 Task: Open Card Quarterly Business Review in Board Employee Performance Management to Workspace Business Operations and add a team member Softage.3@softage.net, a label Red, a checklist Leadership Development, an attachment from your onedrive, a color Red and finally, add a card description 'Conduct team training session on effective communication' and a comment 'This task presents an opportunity to innovate and come up with new solutions to old problems.'. Add a start date 'Jan 07, 1900' with a due date 'Jan 14, 1900'
Action: Mouse moved to (82, 355)
Screenshot: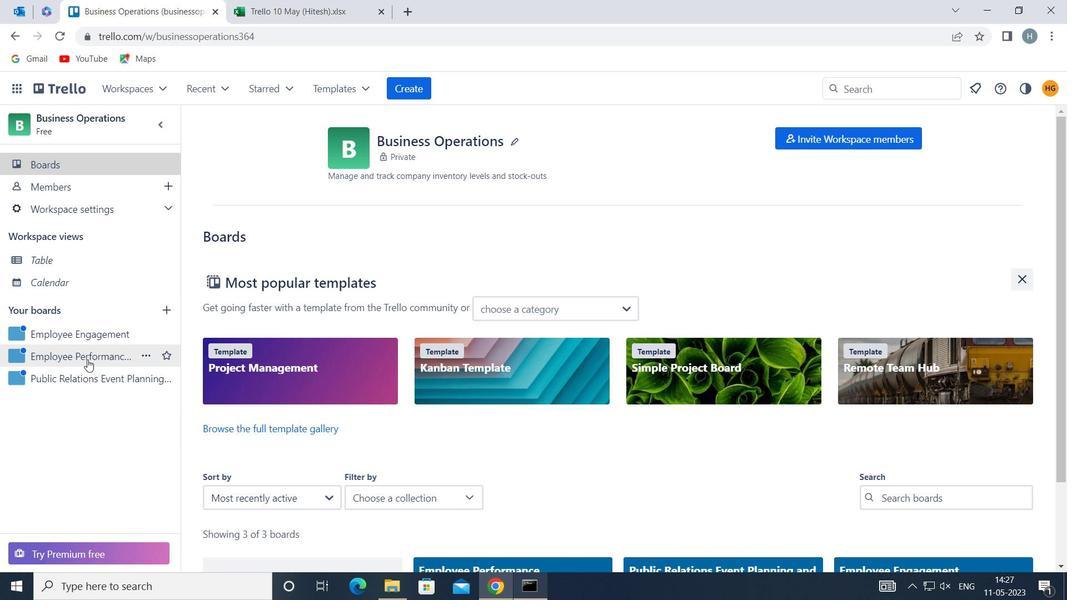 
Action: Mouse pressed left at (82, 355)
Screenshot: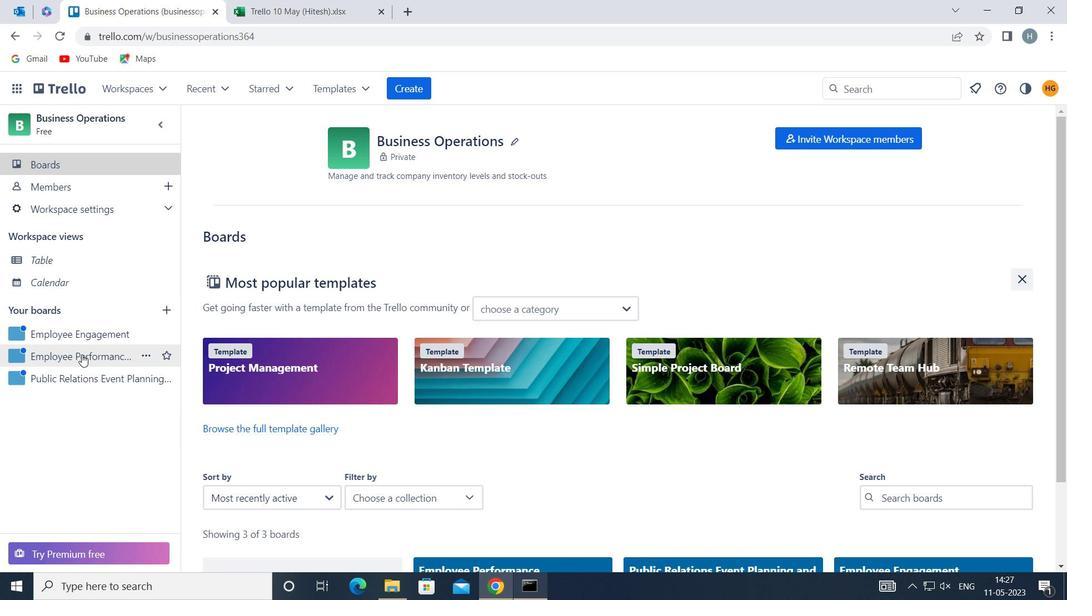 
Action: Mouse moved to (637, 200)
Screenshot: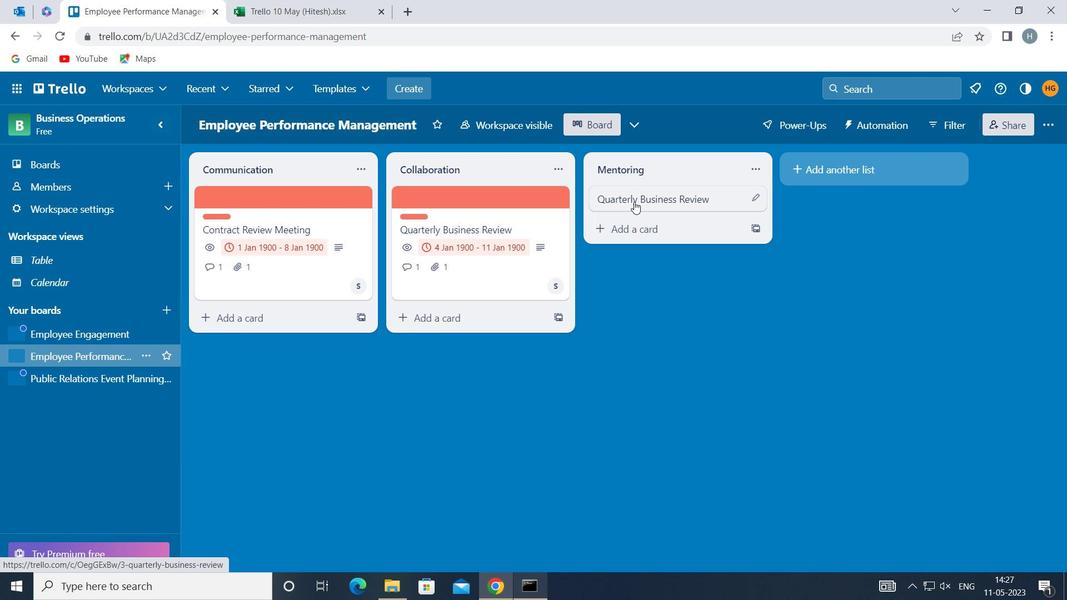 
Action: Mouse pressed left at (637, 200)
Screenshot: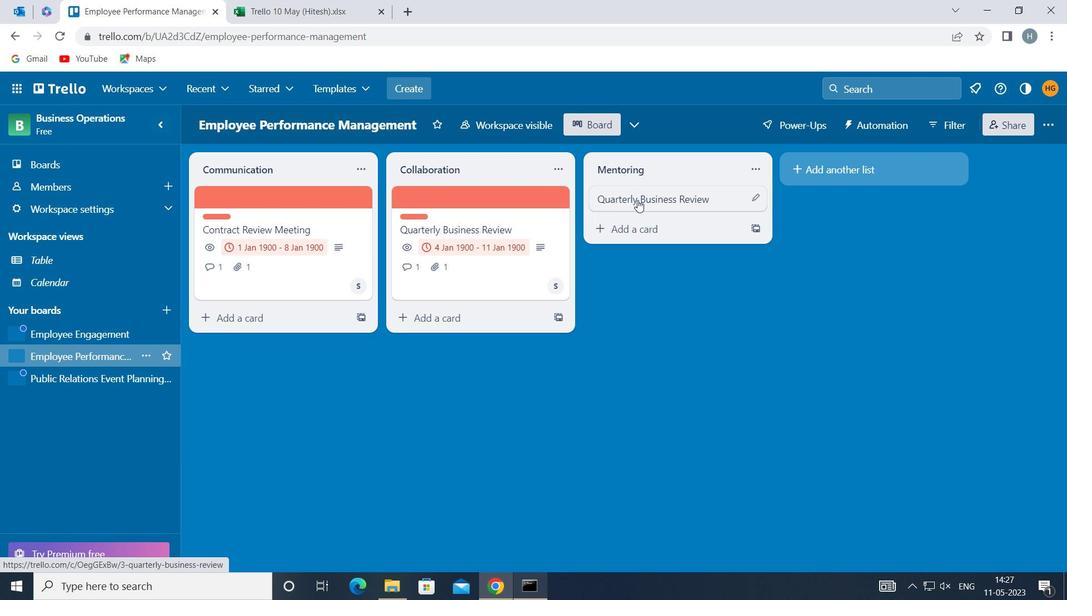 
Action: Mouse moved to (696, 253)
Screenshot: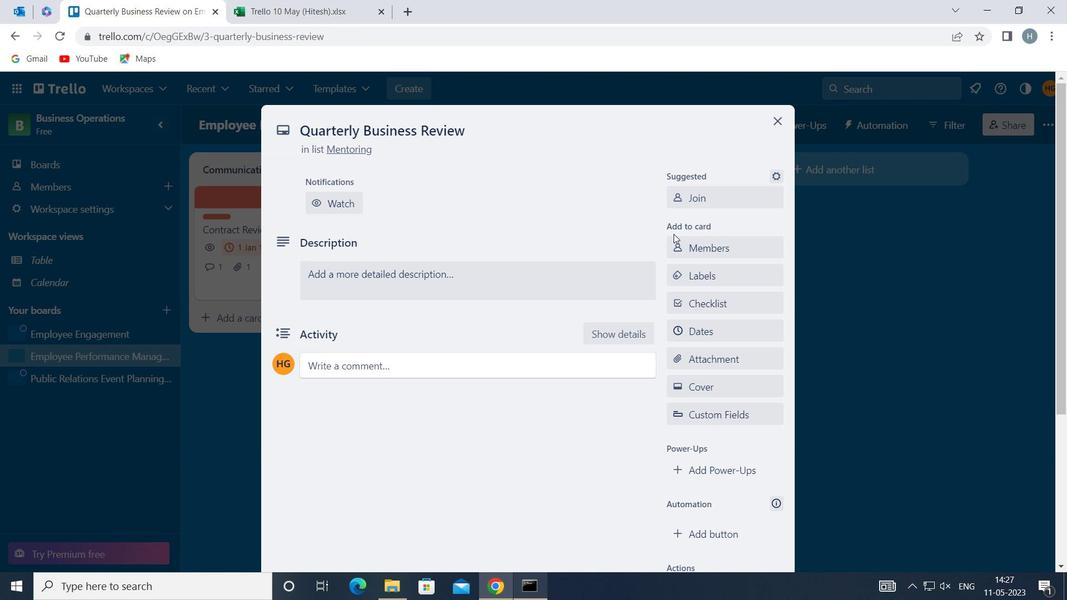 
Action: Mouse pressed left at (696, 253)
Screenshot: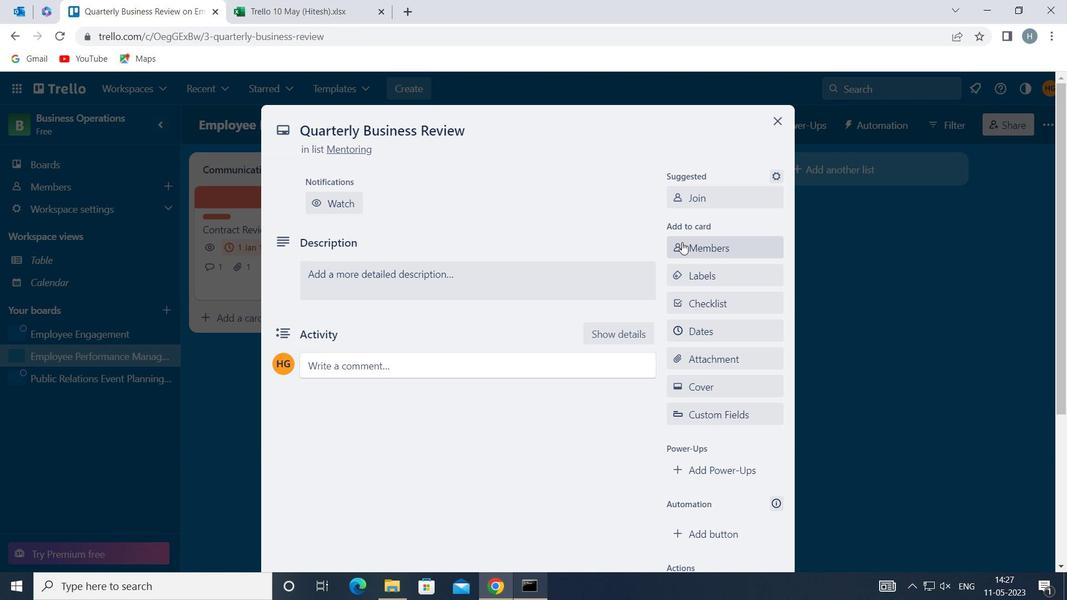 
Action: Key pressed softage
Screenshot: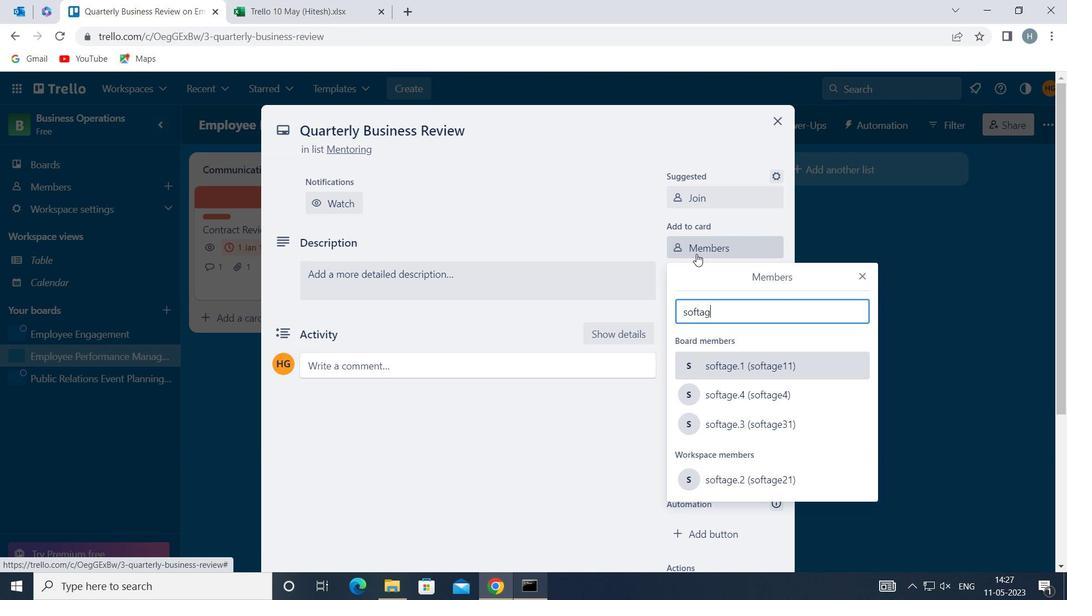 
Action: Mouse moved to (748, 422)
Screenshot: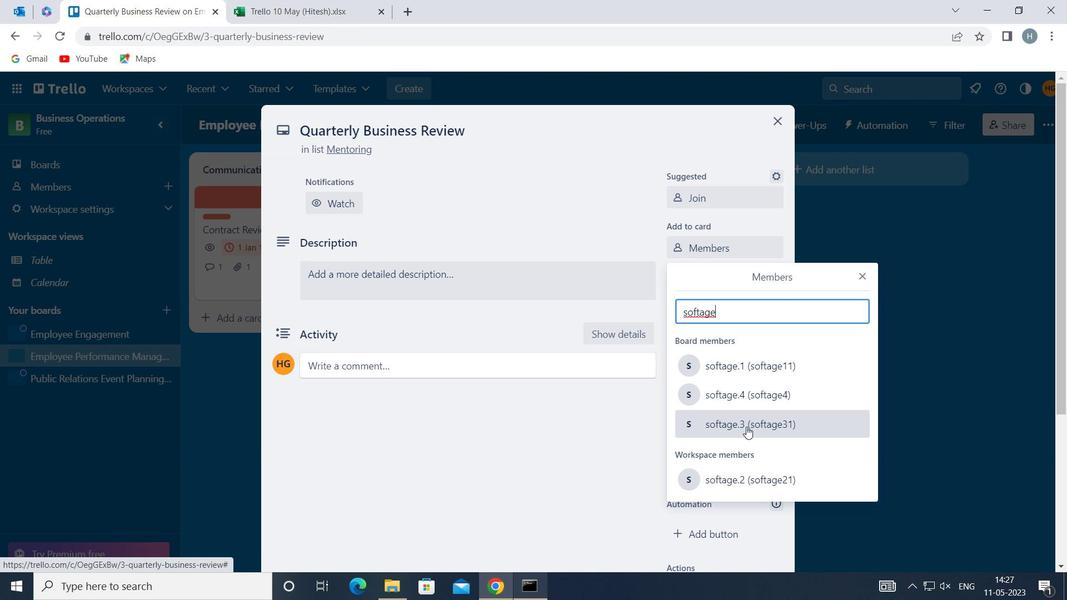 
Action: Mouse pressed left at (748, 422)
Screenshot: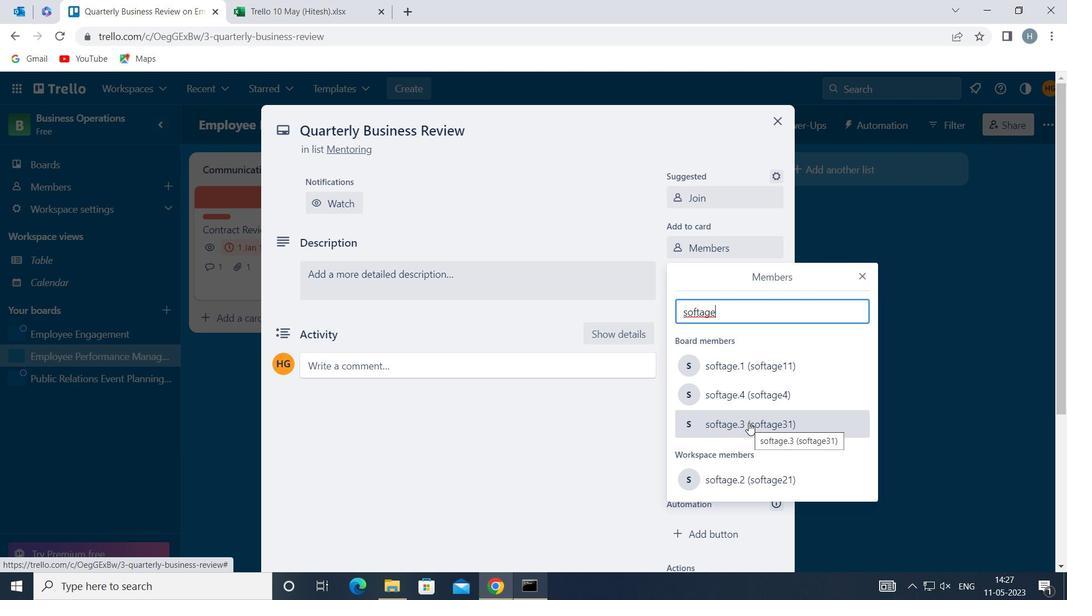 
Action: Mouse moved to (862, 277)
Screenshot: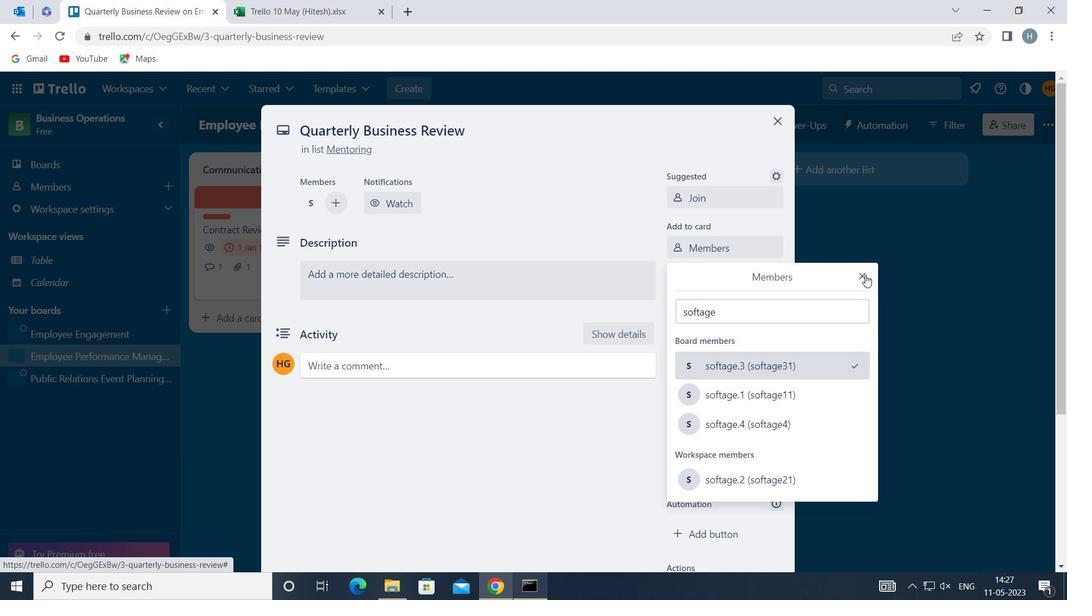 
Action: Mouse pressed left at (862, 277)
Screenshot: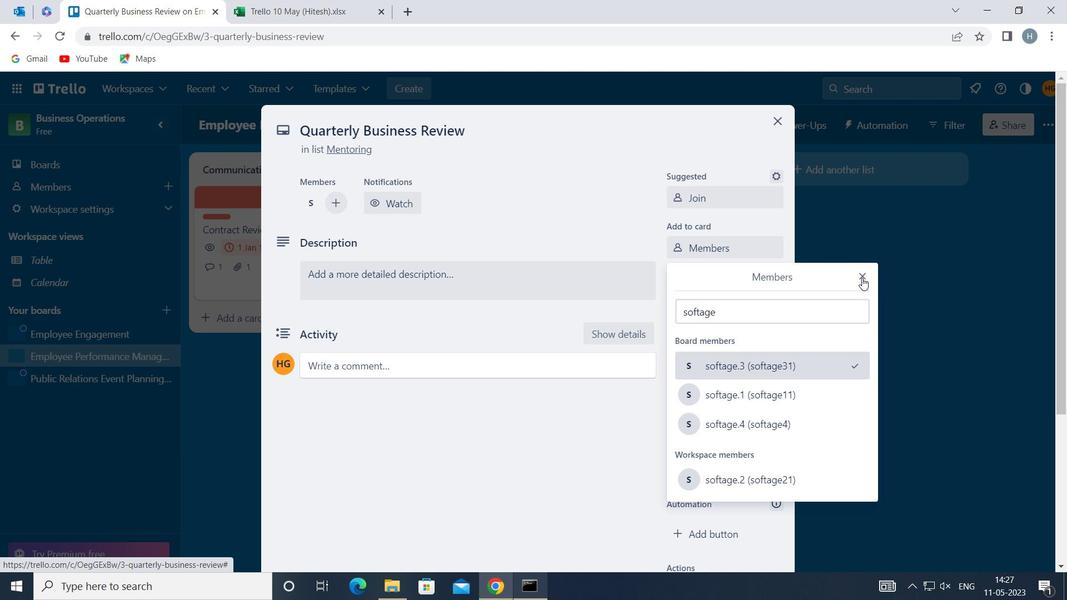 
Action: Mouse moved to (753, 278)
Screenshot: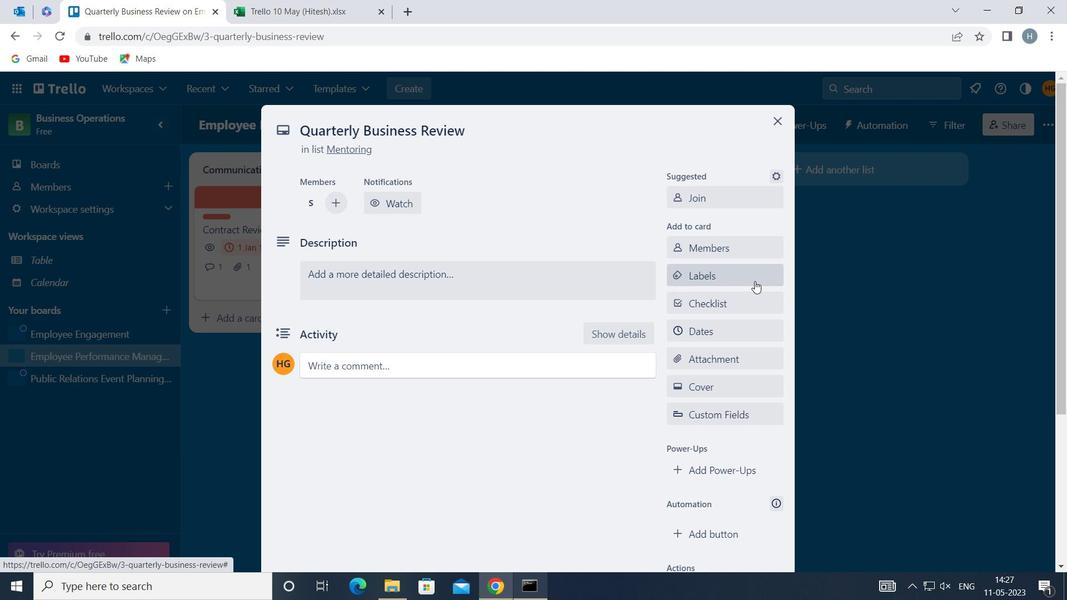 
Action: Mouse pressed left at (753, 278)
Screenshot: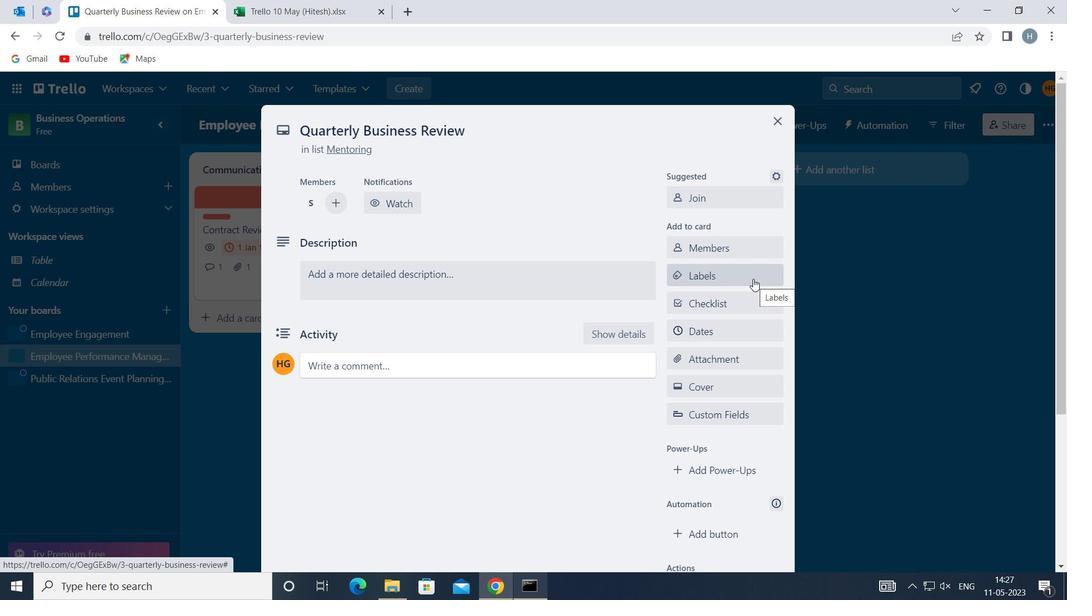 
Action: Mouse pressed left at (753, 278)
Screenshot: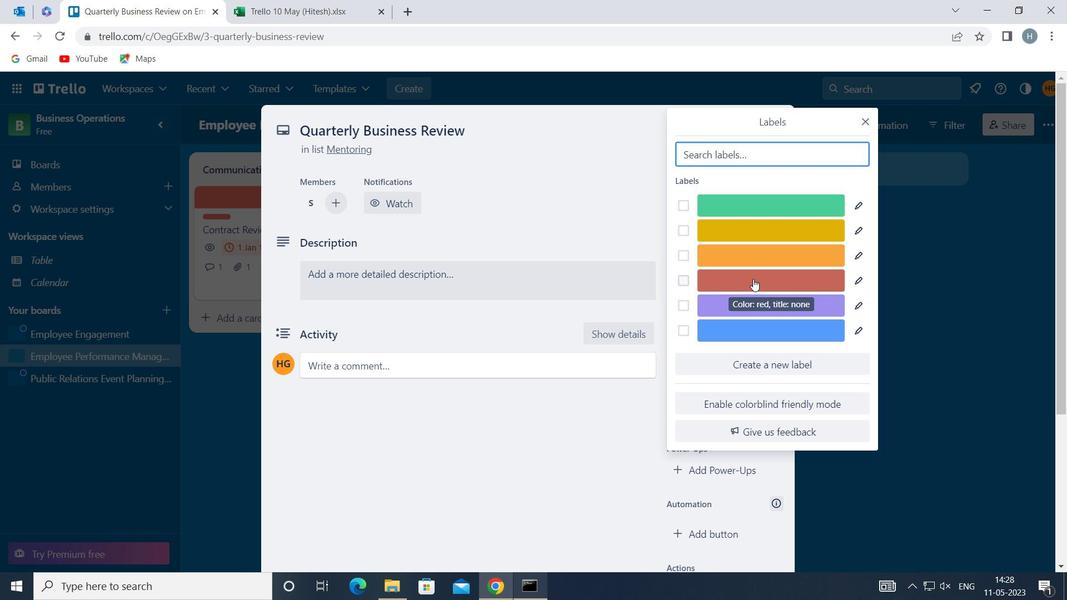 
Action: Mouse moved to (864, 118)
Screenshot: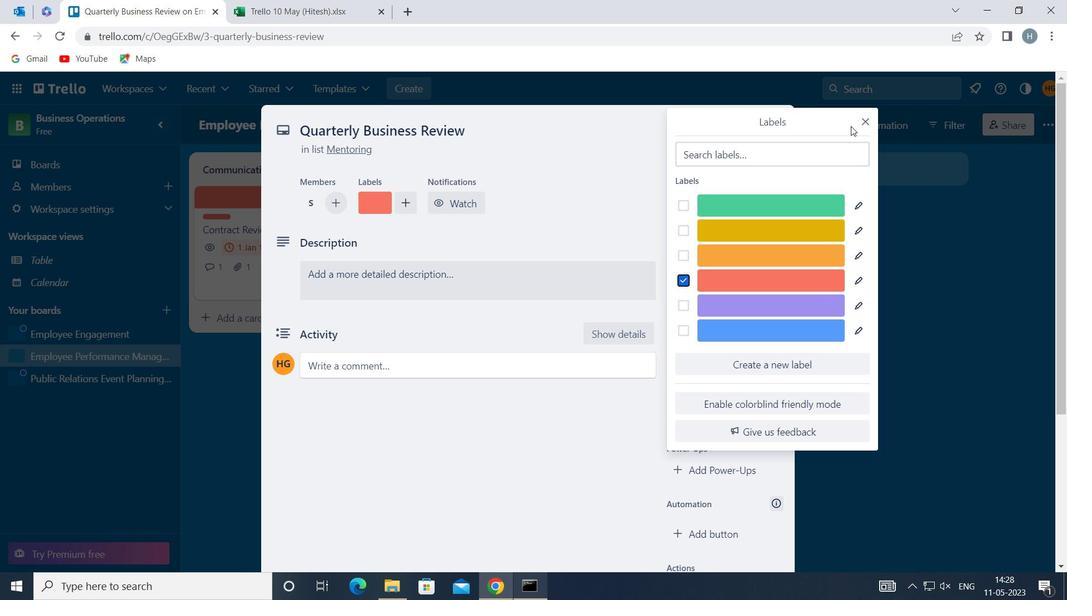 
Action: Mouse pressed left at (864, 118)
Screenshot: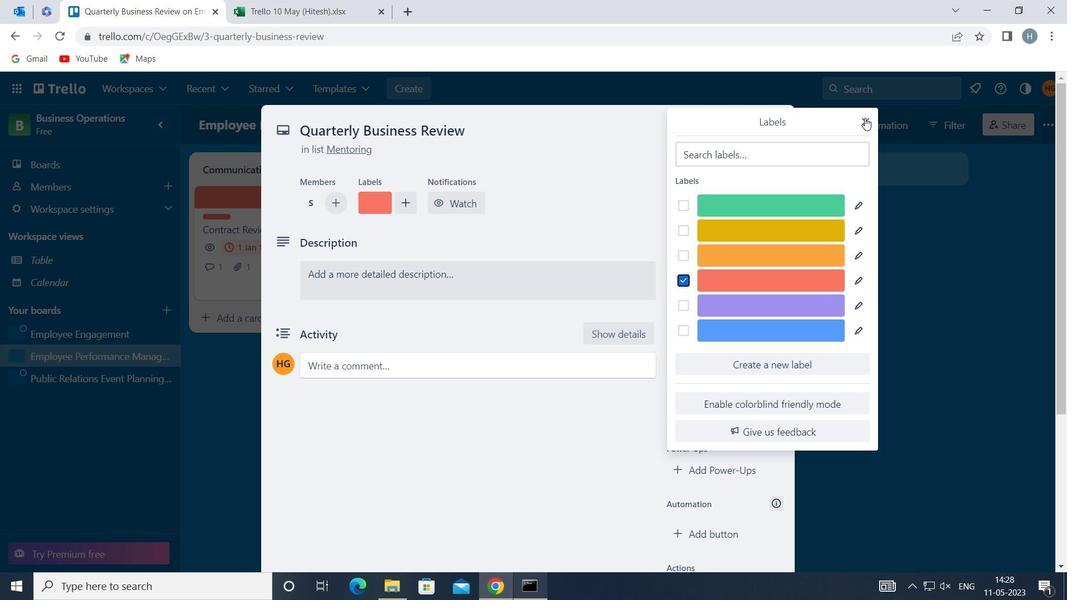 
Action: Mouse moved to (735, 306)
Screenshot: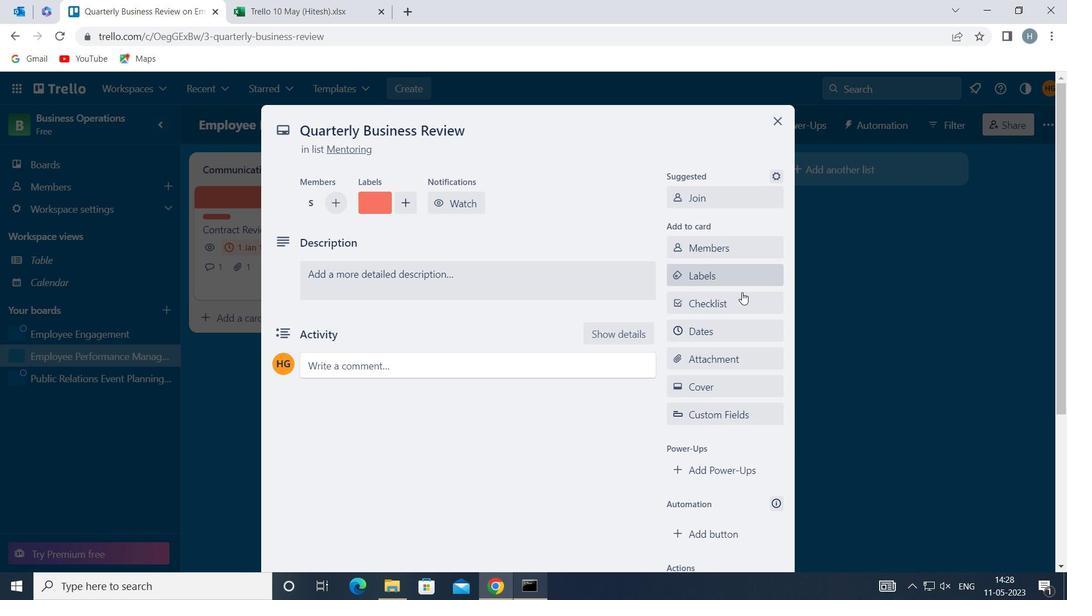 
Action: Mouse pressed left at (735, 306)
Screenshot: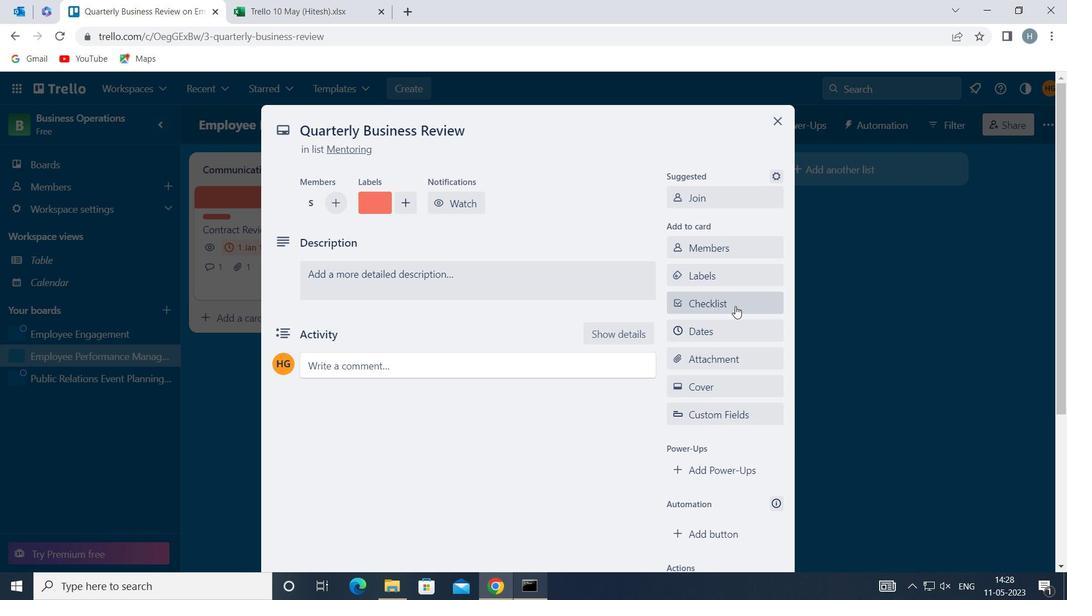 
Action: Key pressed <Key.shift>L
Screenshot: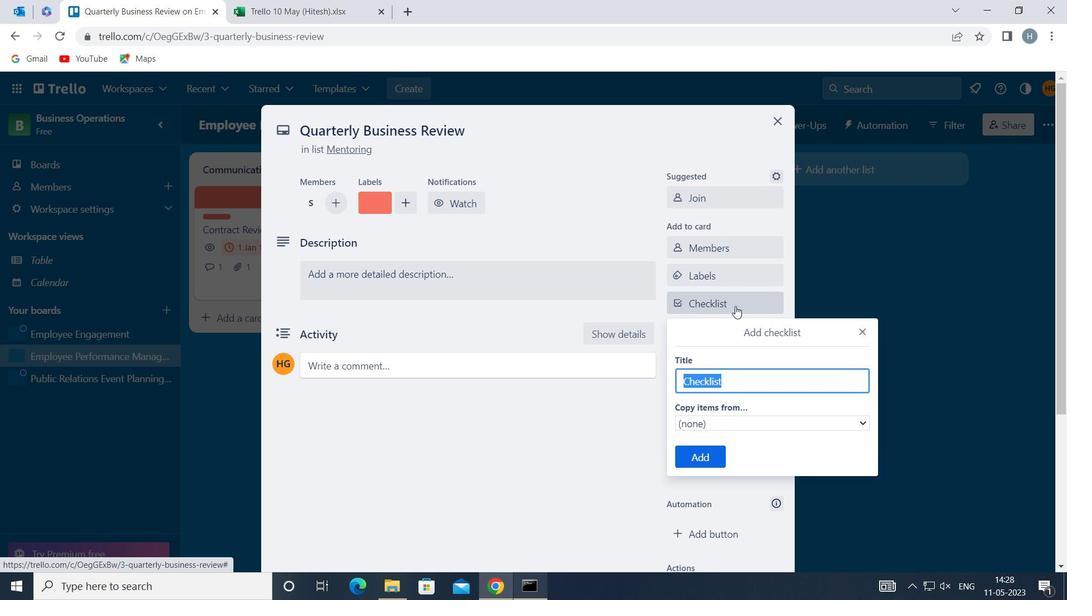 
Action: Mouse moved to (792, 412)
Screenshot: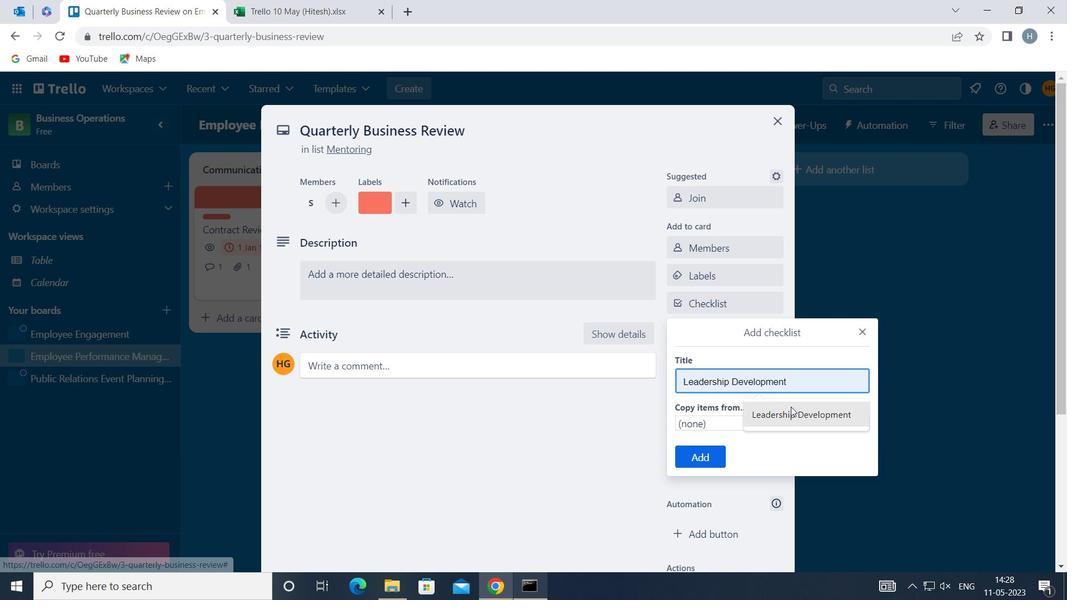 
Action: Mouse pressed left at (792, 412)
Screenshot: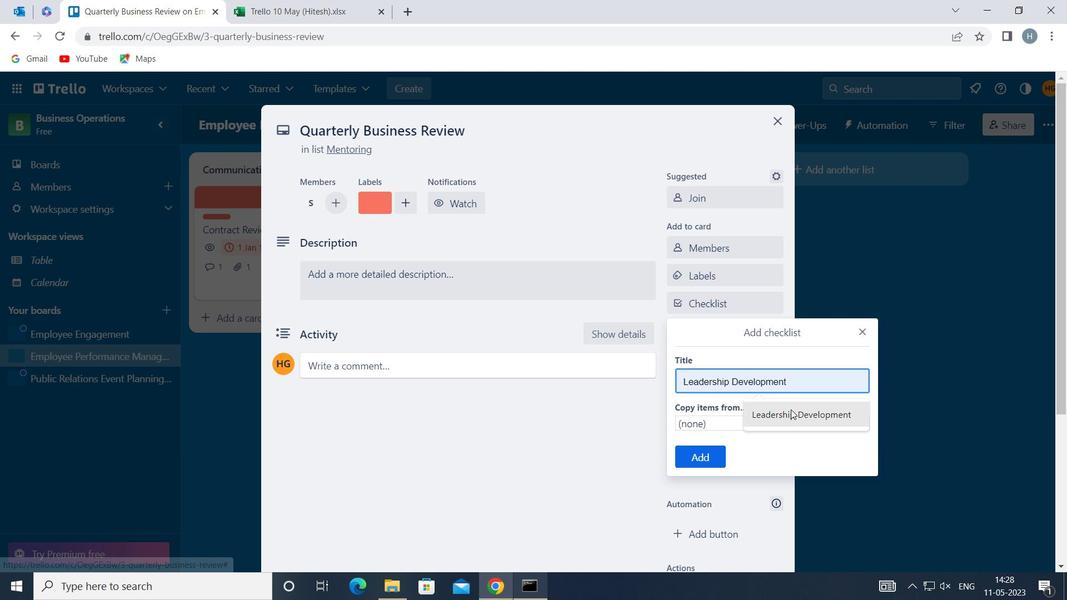 
Action: Mouse moved to (706, 452)
Screenshot: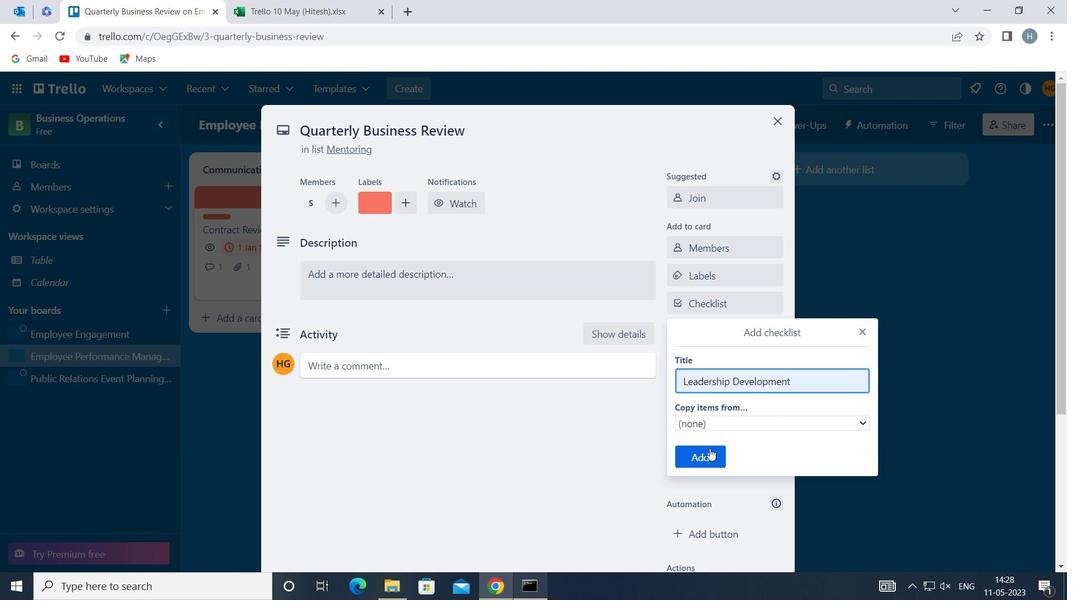 
Action: Mouse pressed left at (706, 452)
Screenshot: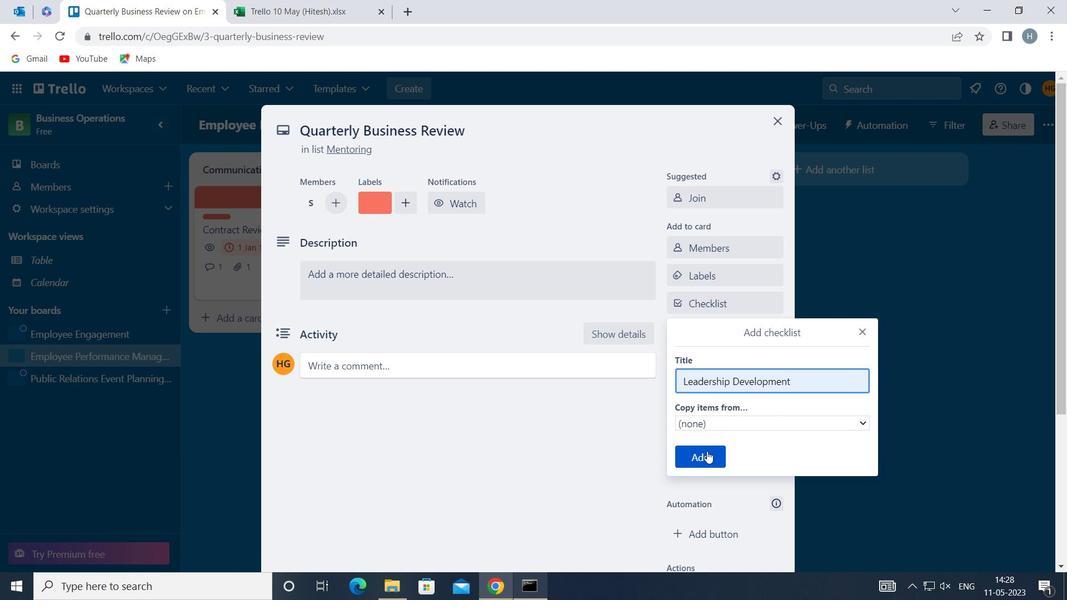 
Action: Mouse moved to (730, 354)
Screenshot: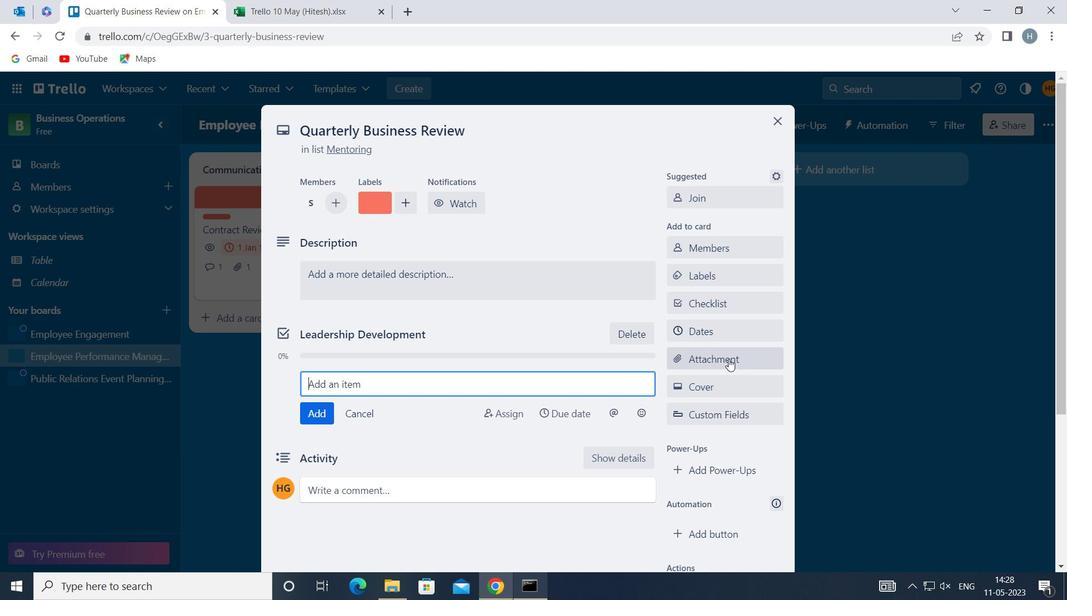 
Action: Mouse pressed left at (730, 354)
Screenshot: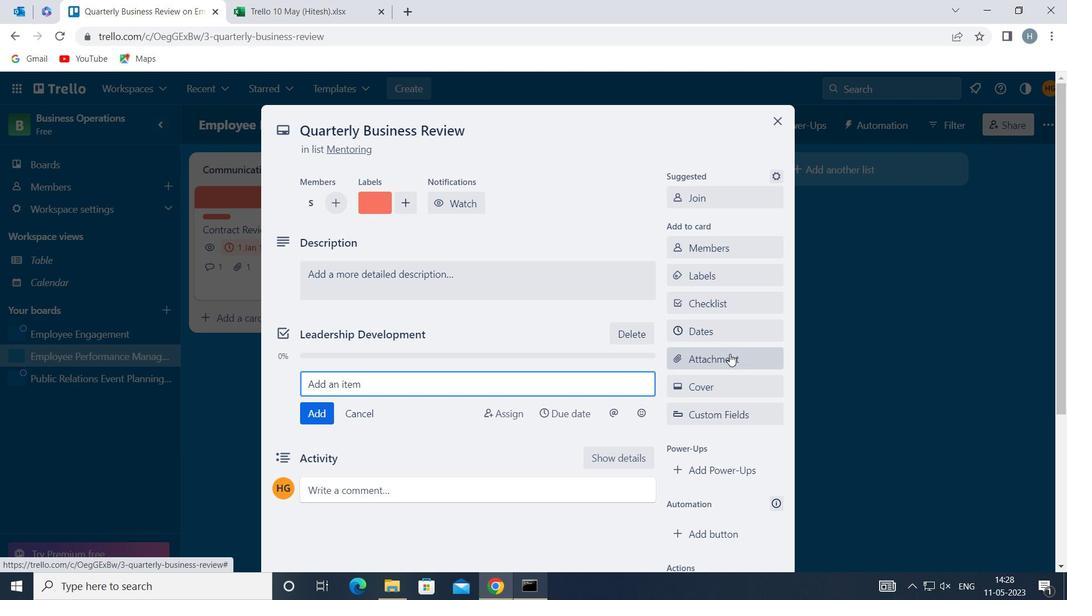
Action: Mouse moved to (734, 254)
Screenshot: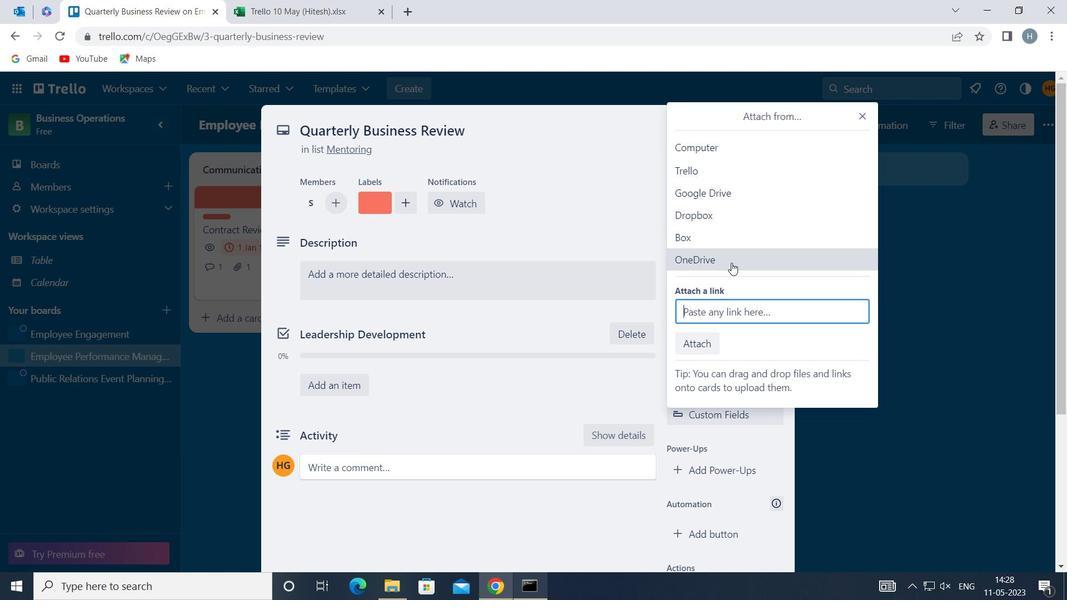 
Action: Mouse pressed left at (734, 254)
Screenshot: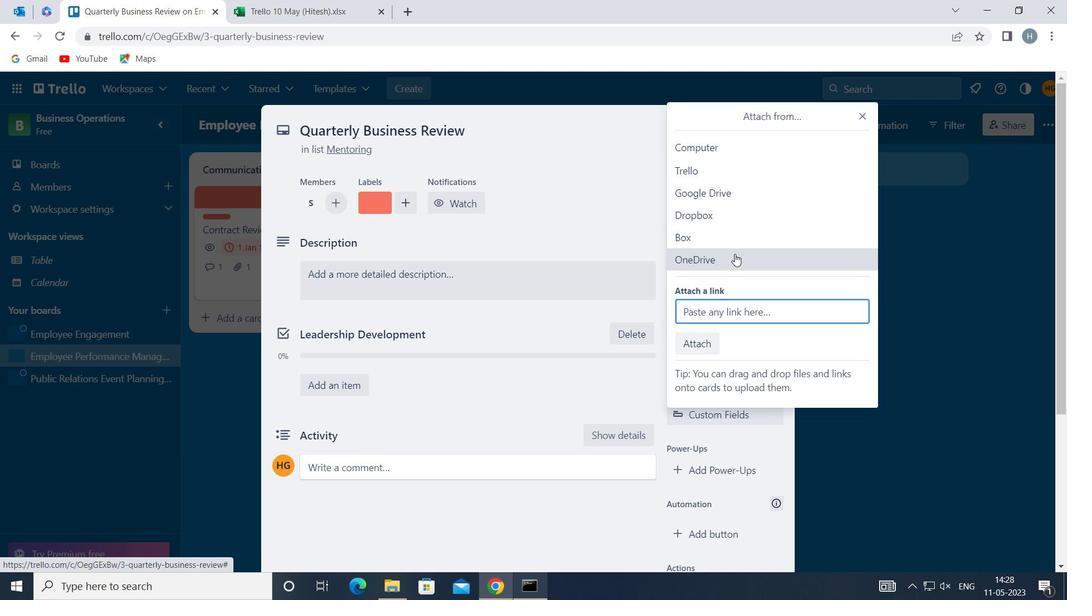 
Action: Mouse moved to (667, 195)
Screenshot: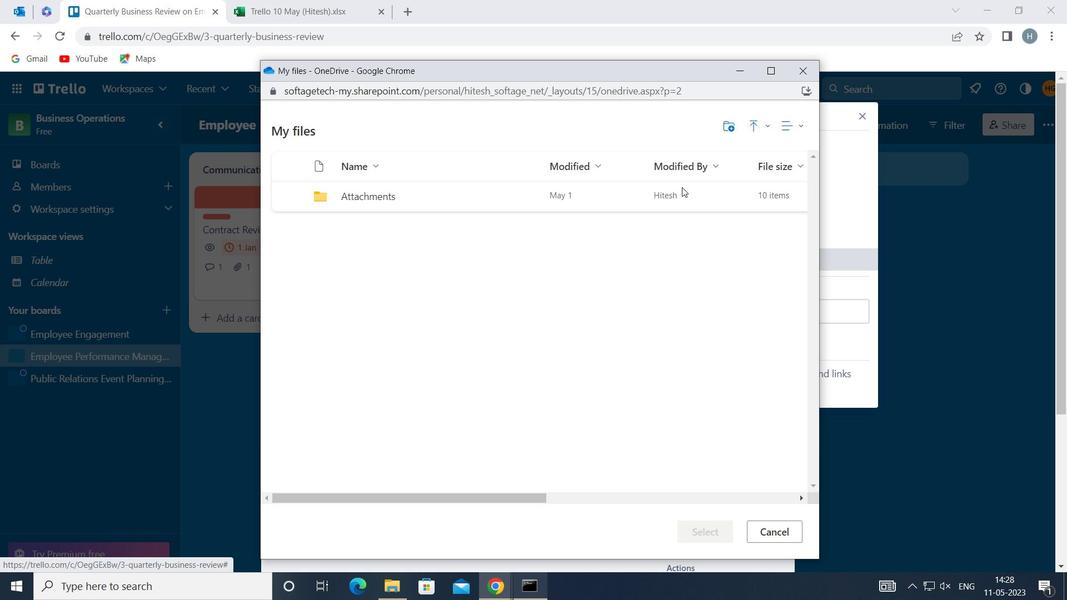 
Action: Mouse pressed left at (667, 195)
Screenshot: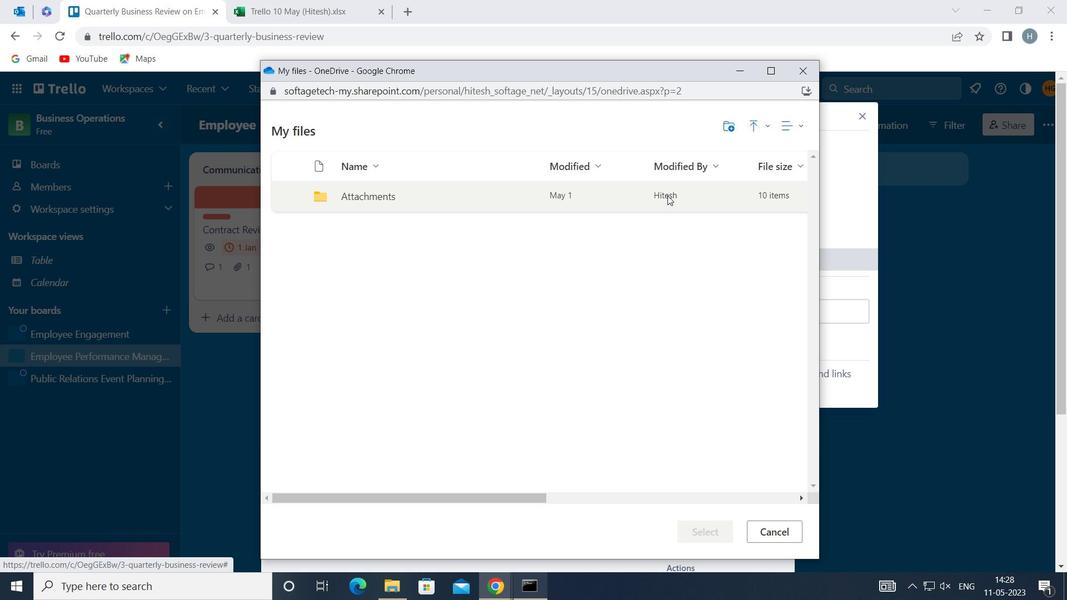 
Action: Mouse pressed left at (667, 195)
Screenshot: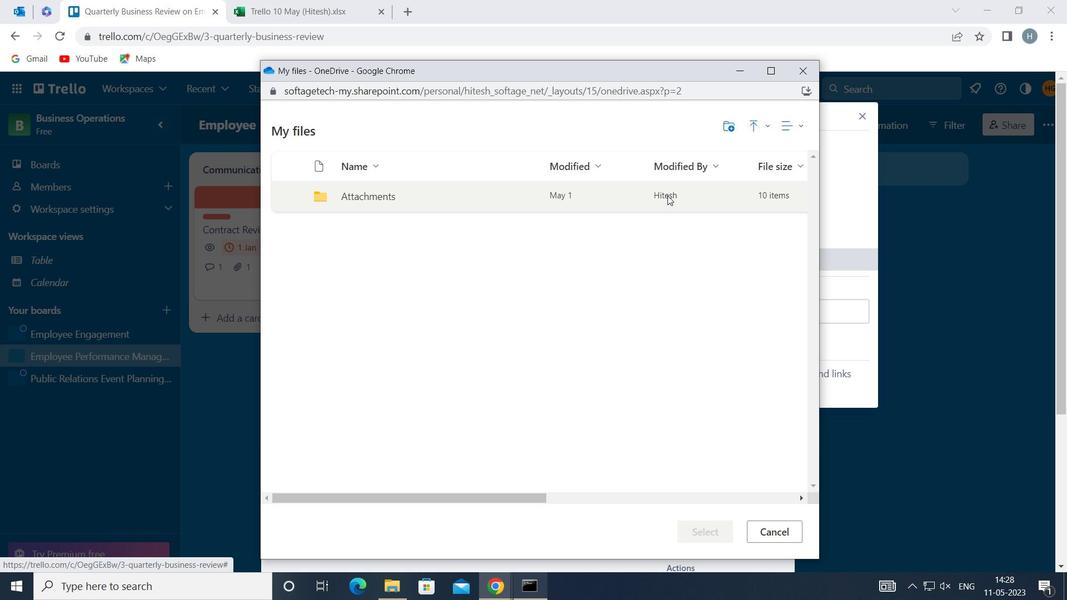
Action: Mouse moved to (653, 233)
Screenshot: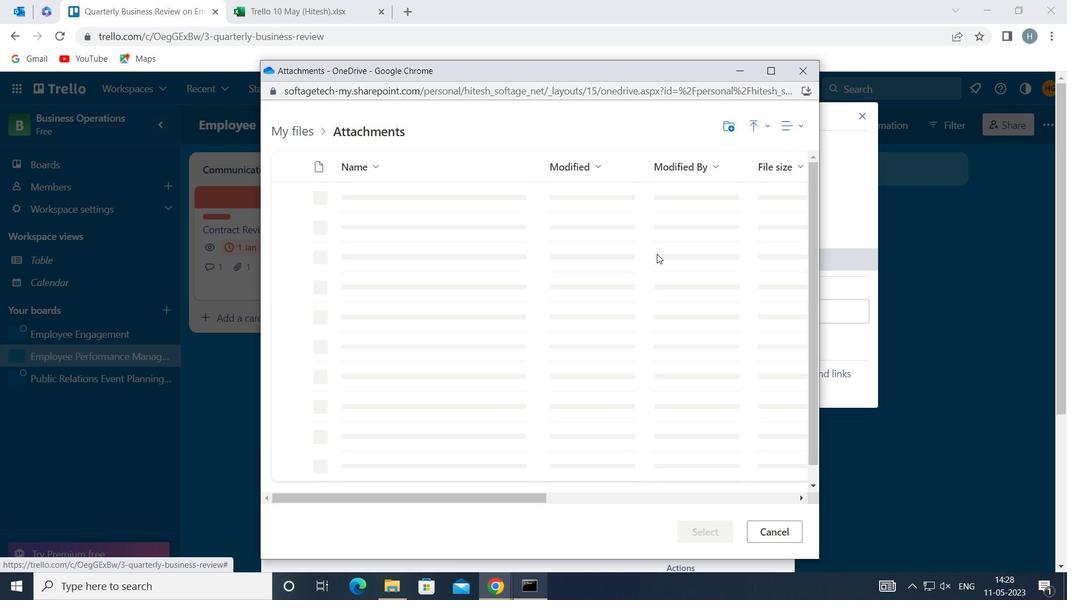 
Action: Mouse pressed left at (653, 233)
Screenshot: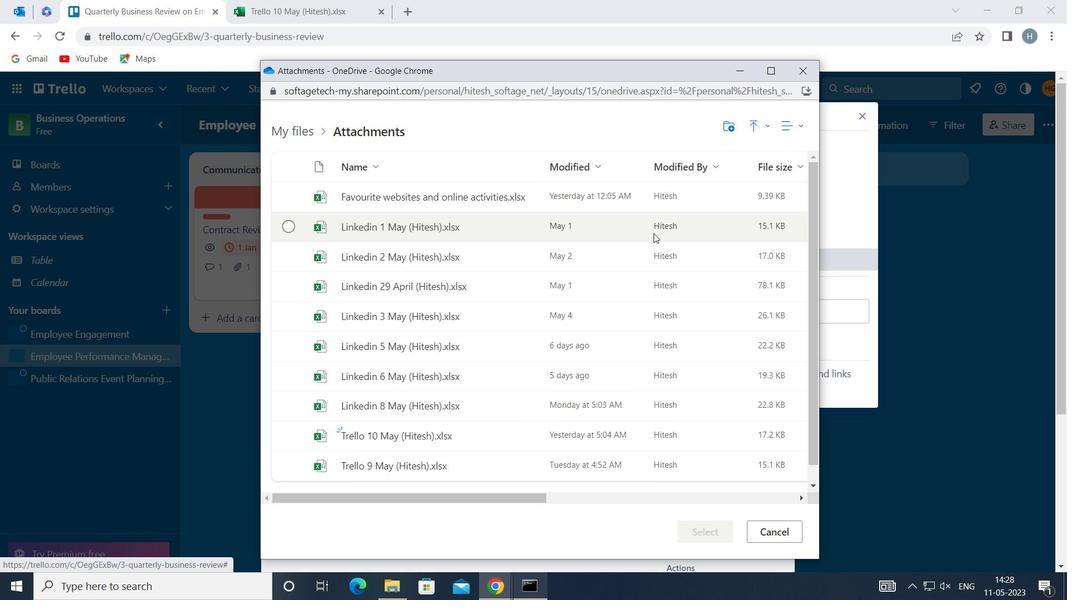 
Action: Mouse moved to (710, 532)
Screenshot: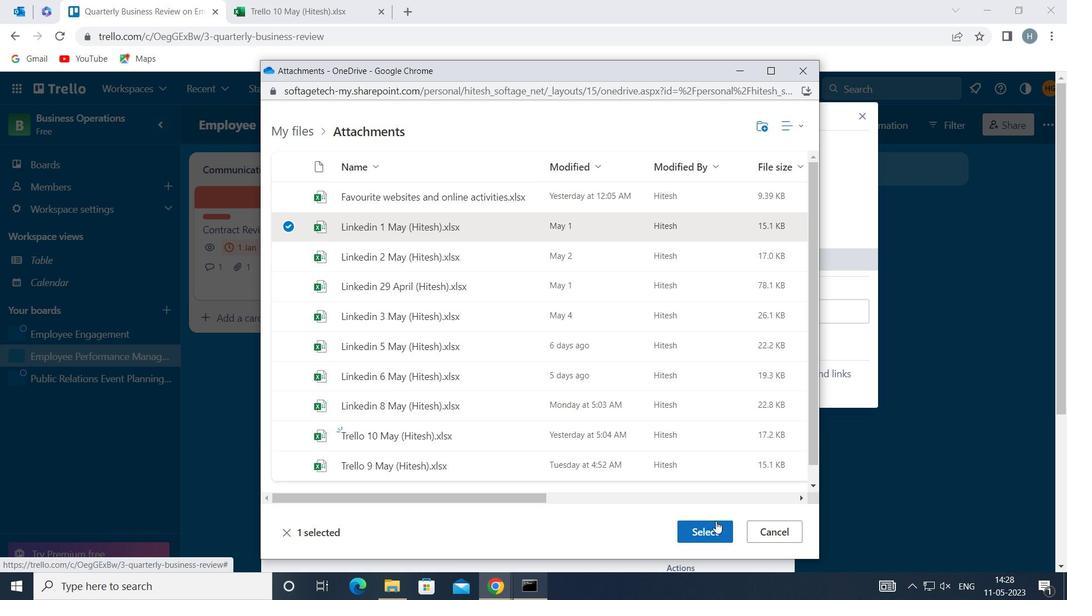 
Action: Mouse pressed left at (710, 532)
Screenshot: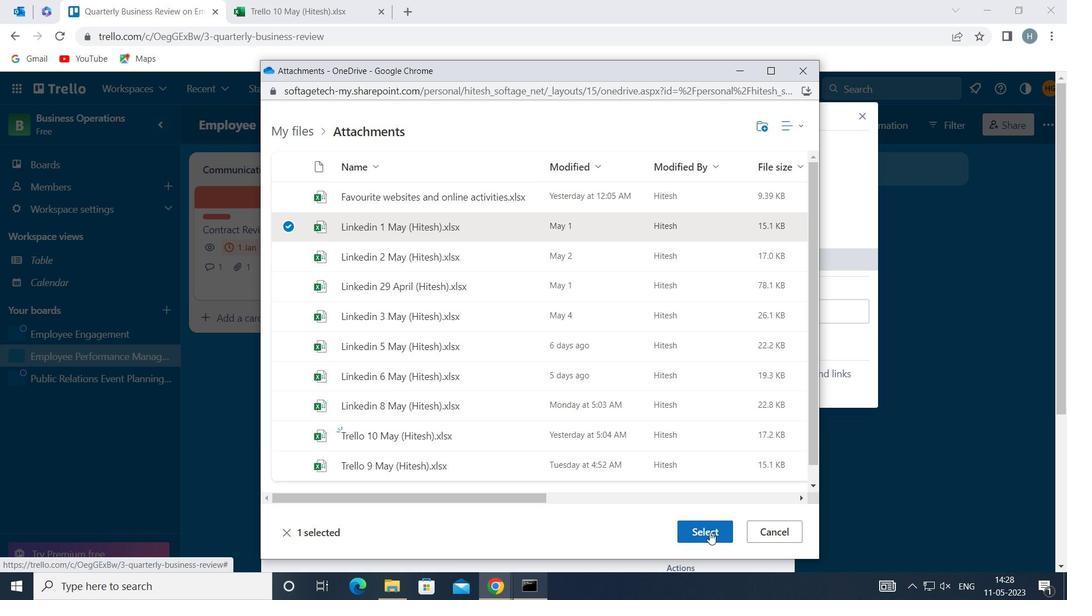 
Action: Mouse moved to (735, 387)
Screenshot: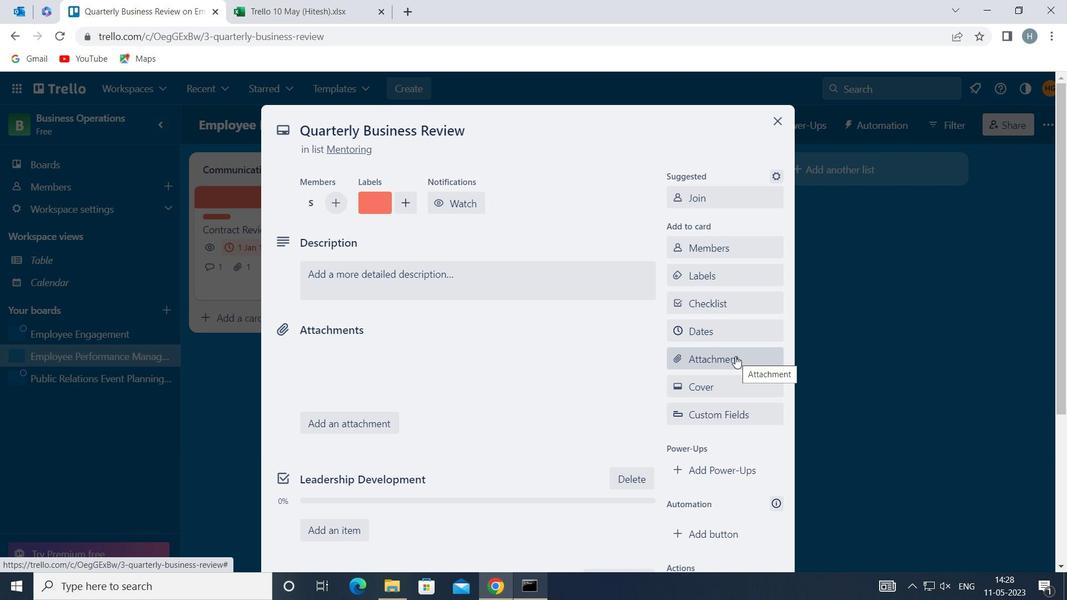 
Action: Mouse pressed left at (735, 387)
Screenshot: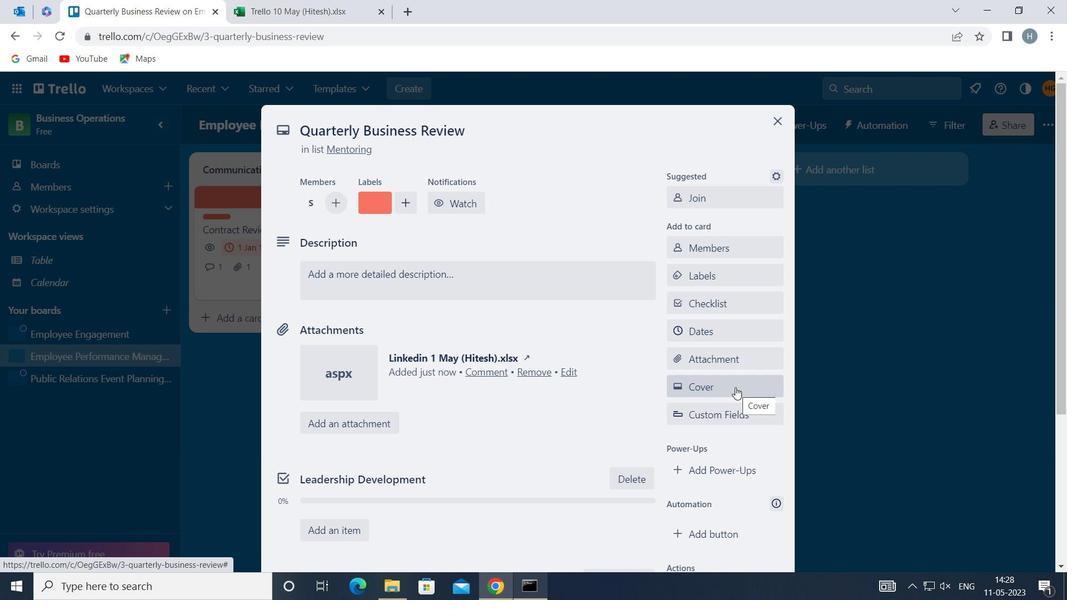 
Action: Mouse moved to (816, 239)
Screenshot: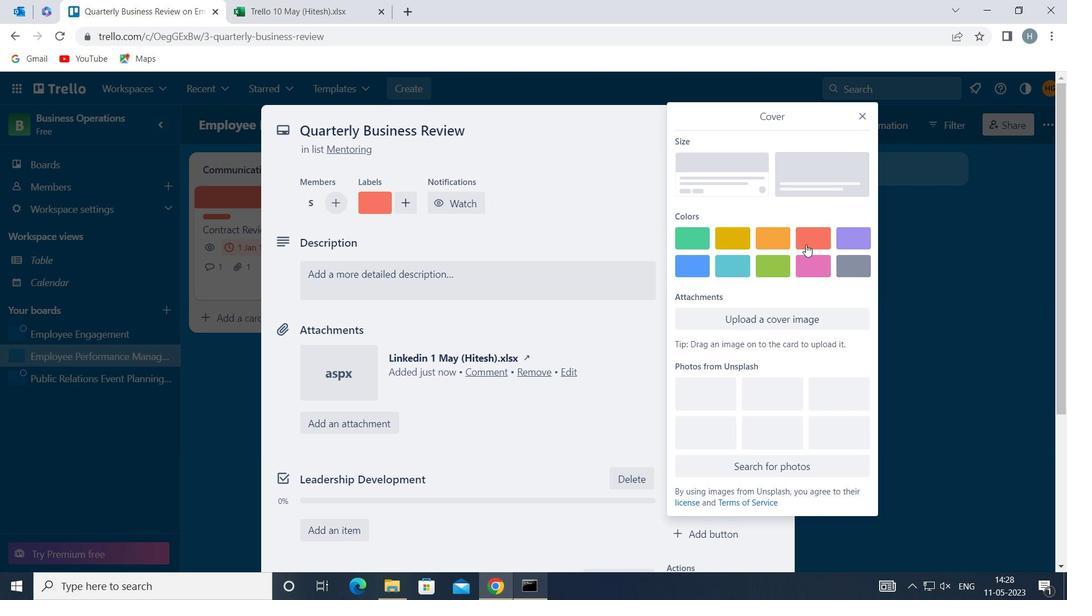 
Action: Mouse pressed left at (816, 239)
Screenshot: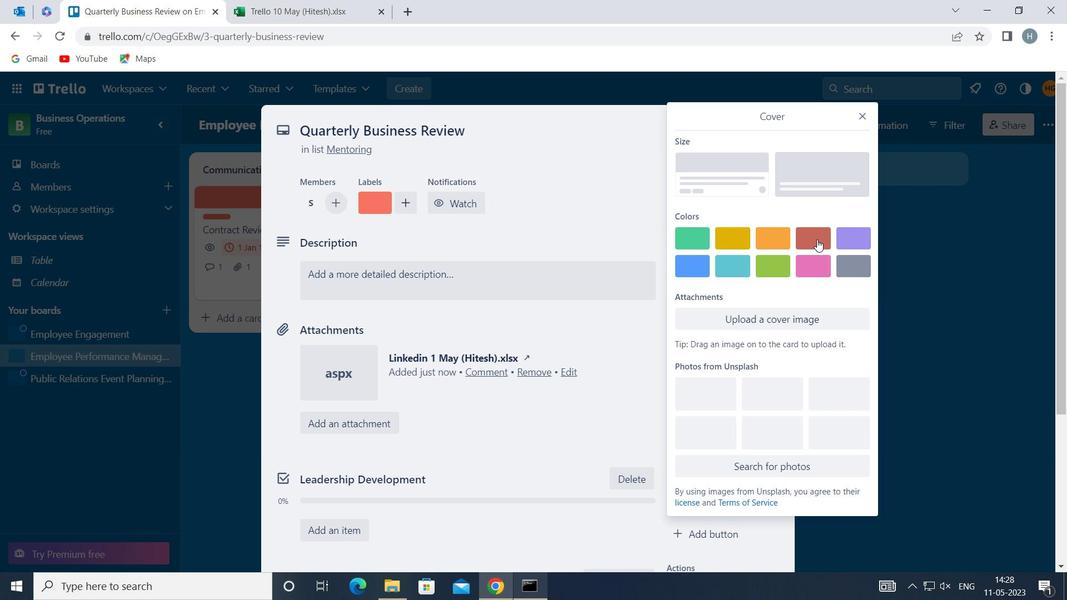 
Action: Mouse moved to (862, 110)
Screenshot: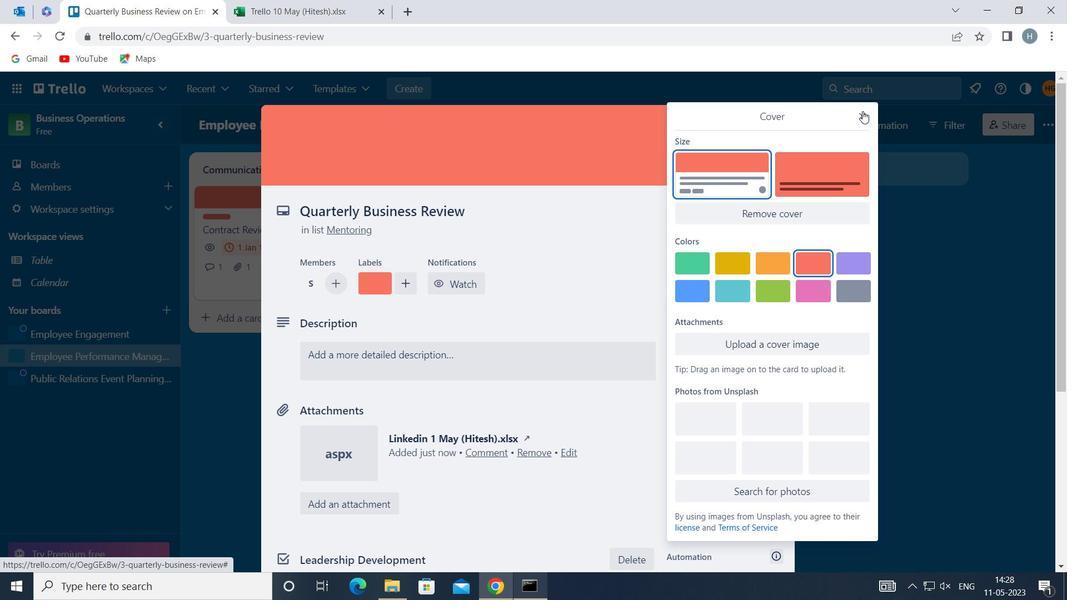 
Action: Mouse pressed left at (862, 110)
Screenshot: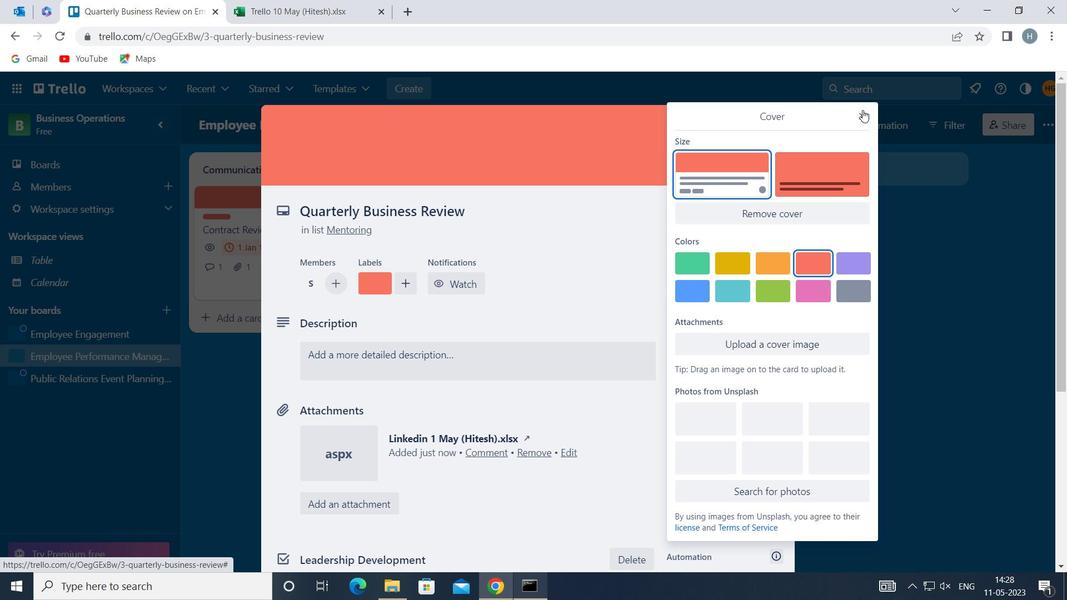 
Action: Mouse moved to (503, 360)
Screenshot: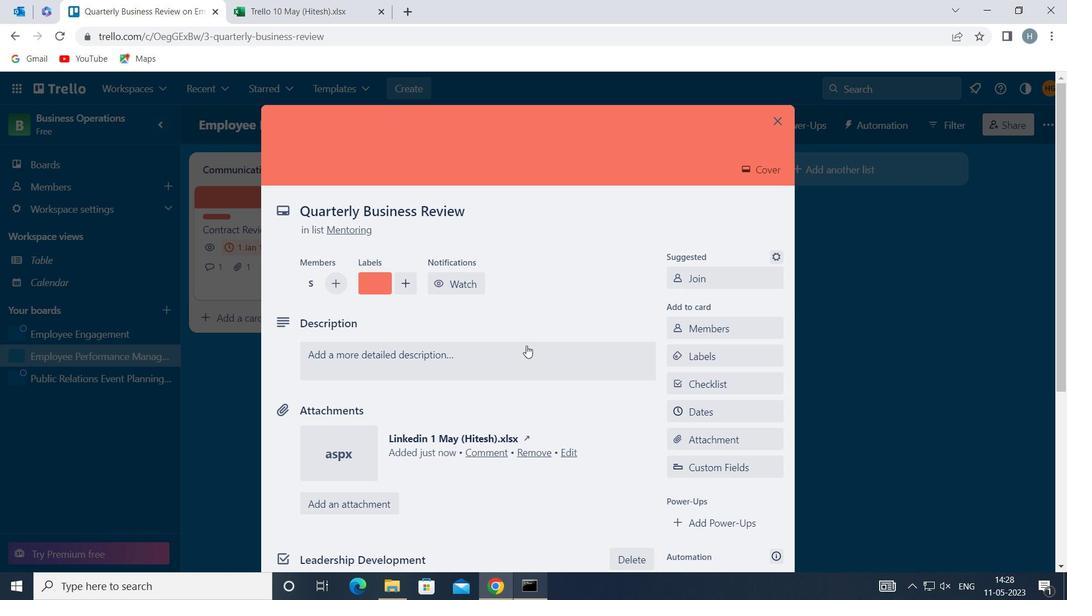 
Action: Mouse pressed left at (503, 360)
Screenshot: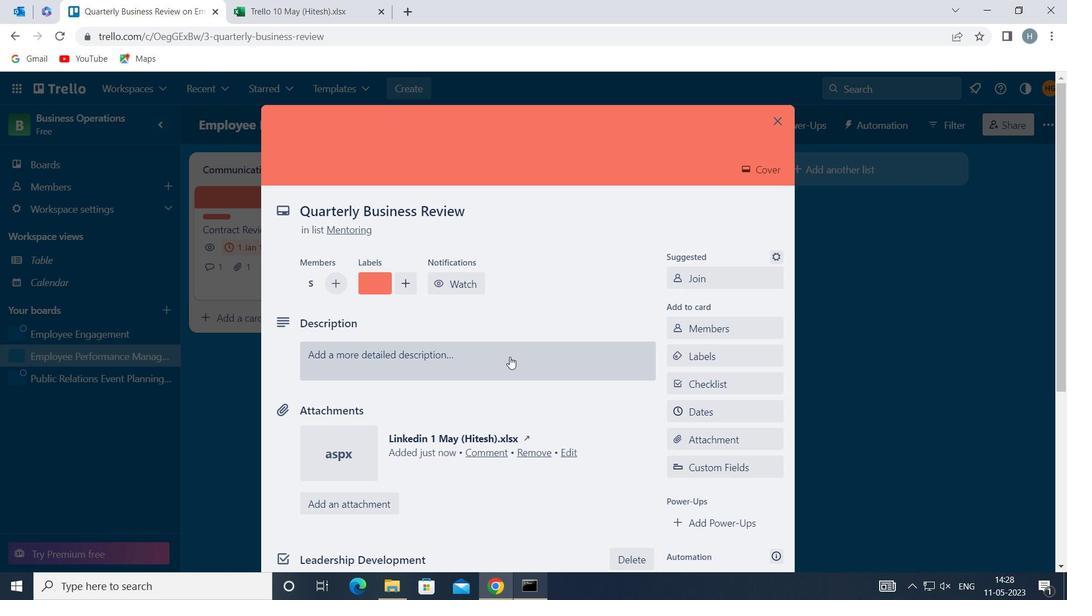 
Action: Mouse moved to (486, 414)
Screenshot: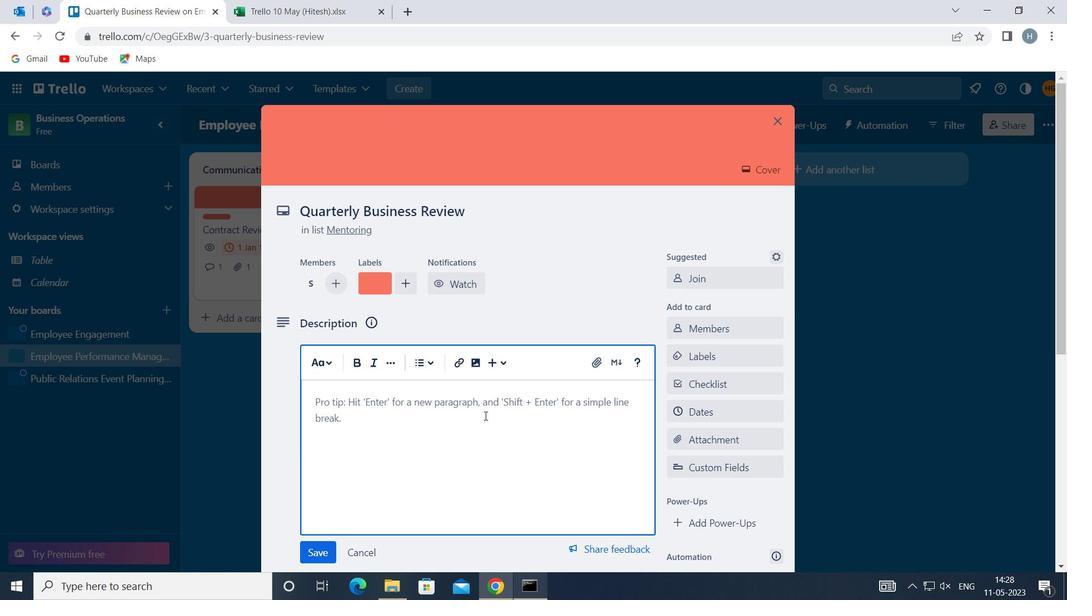 
Action: Mouse pressed left at (486, 414)
Screenshot: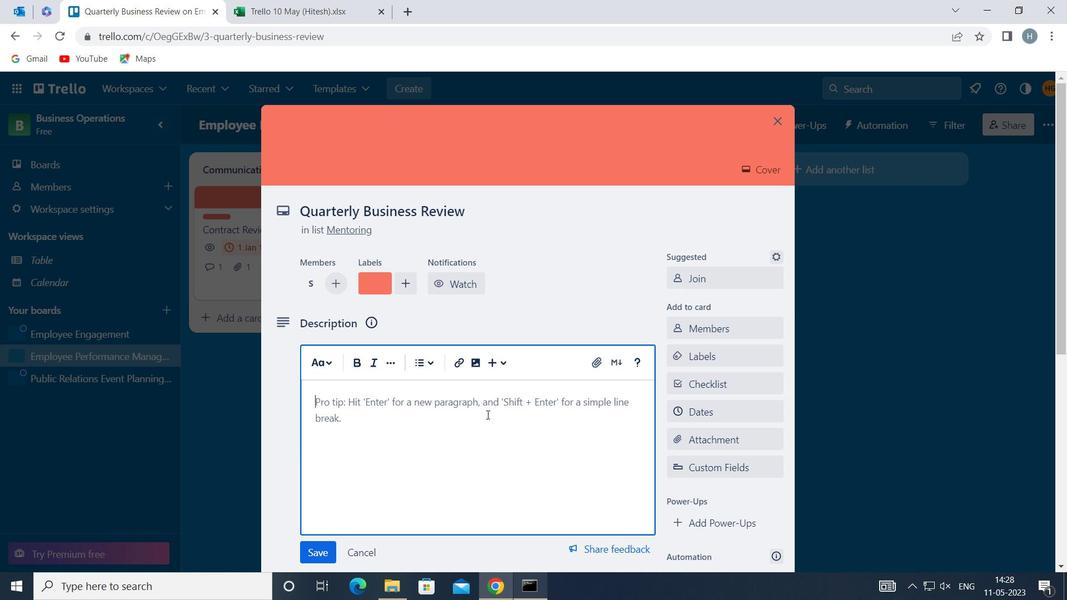 
Action: Key pressed <Key.shift>CONDUCT<Key.space>TEAM<Key.space>TRAINING<Key.space>SESSION<Key.space>ON<Key.space>EFFECTIVE<Key.space>COMMUNICATION
Screenshot: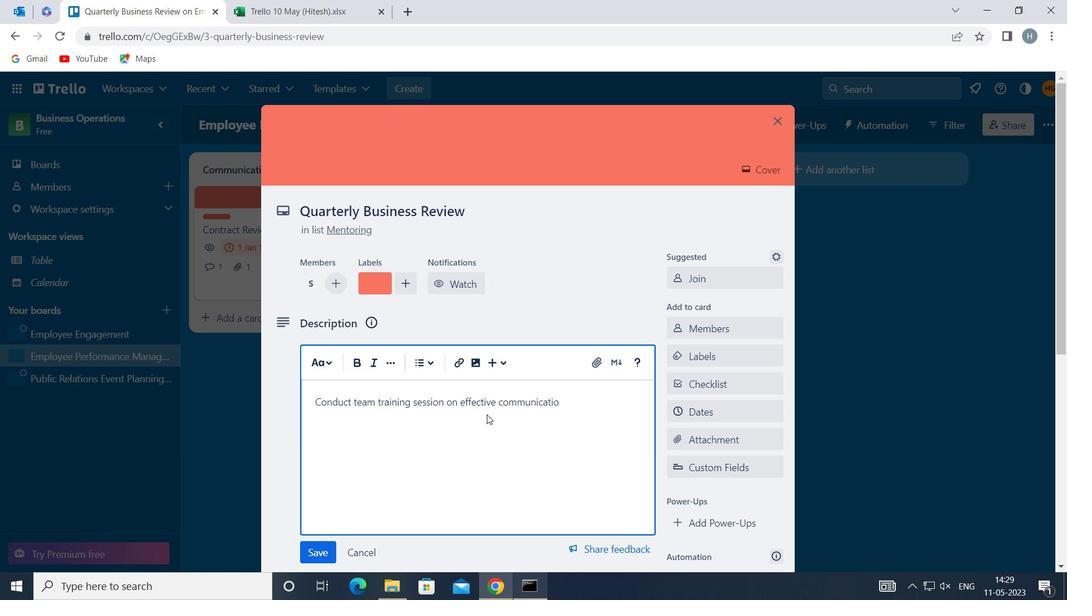 
Action: Mouse moved to (310, 553)
Screenshot: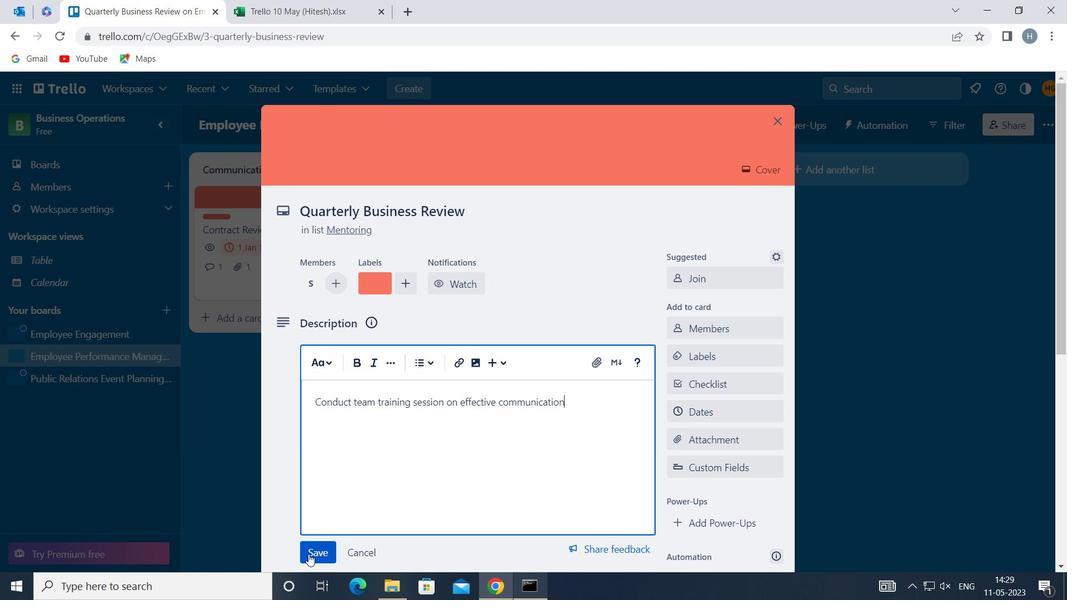 
Action: Mouse pressed left at (310, 553)
Screenshot: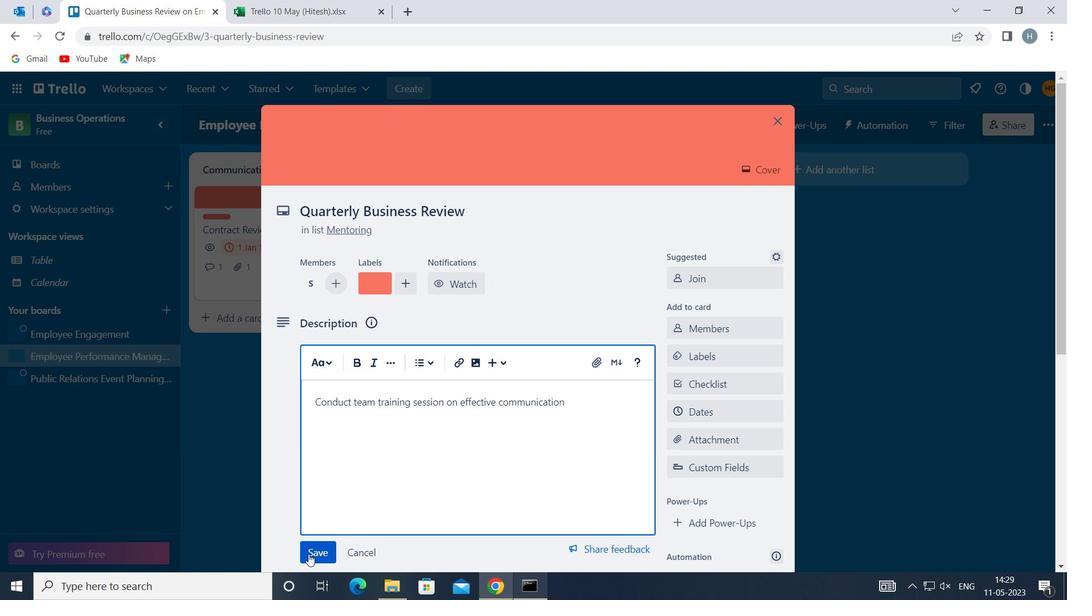
Action: Mouse moved to (364, 473)
Screenshot: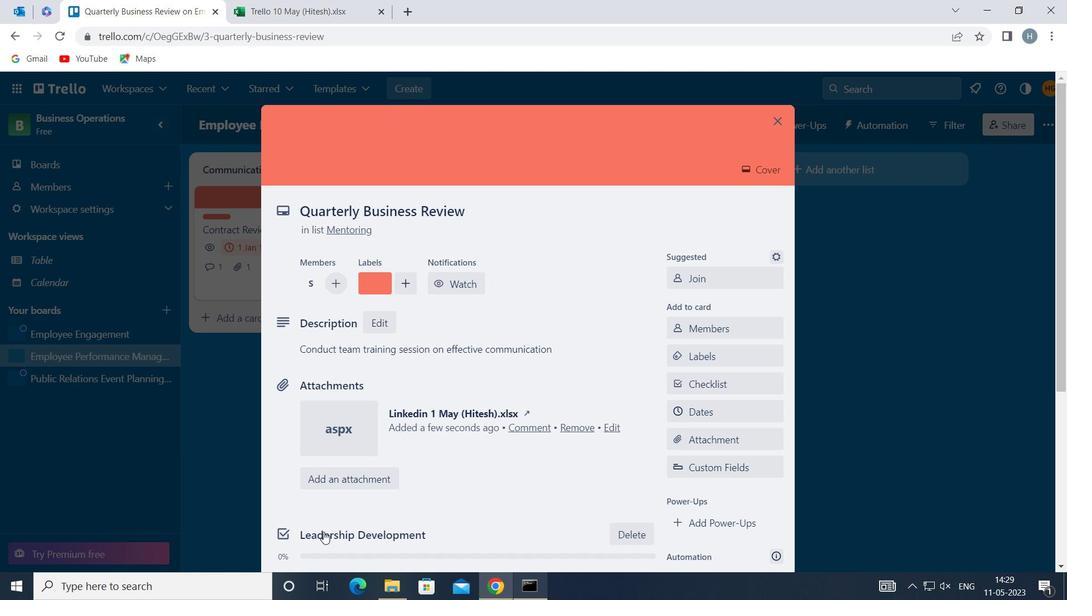 
Action: Mouse scrolled (364, 472) with delta (0, 0)
Screenshot: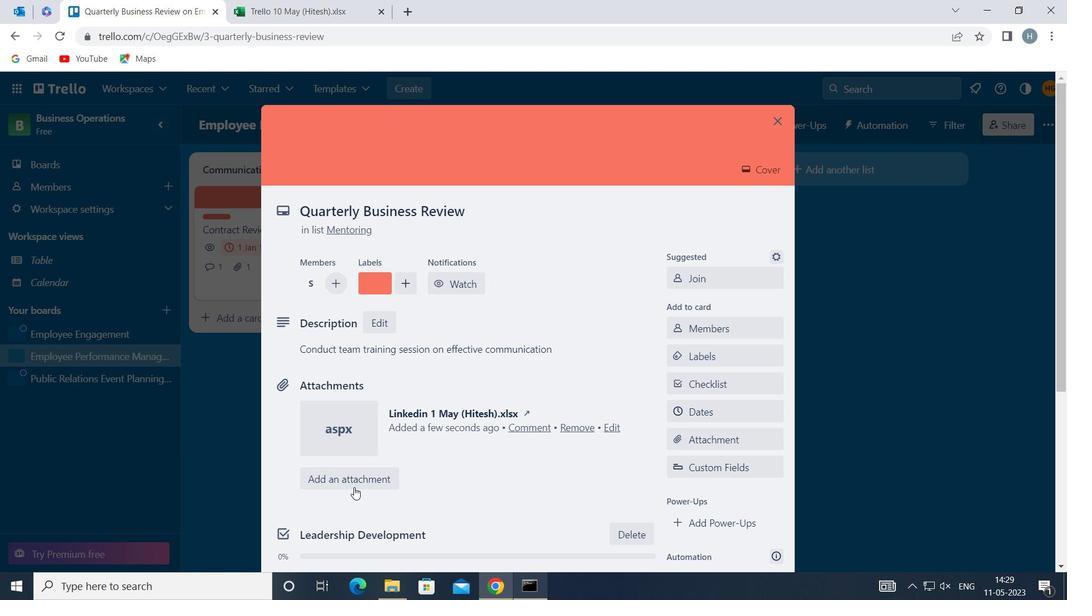
Action: Mouse scrolled (364, 472) with delta (0, 0)
Screenshot: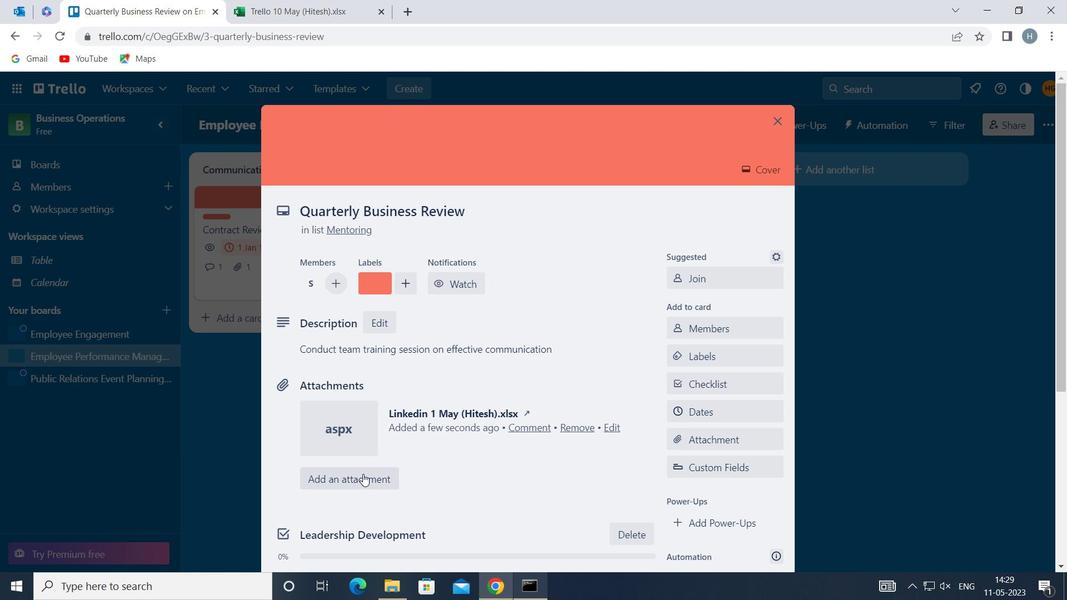 
Action: Mouse scrolled (364, 472) with delta (0, 0)
Screenshot: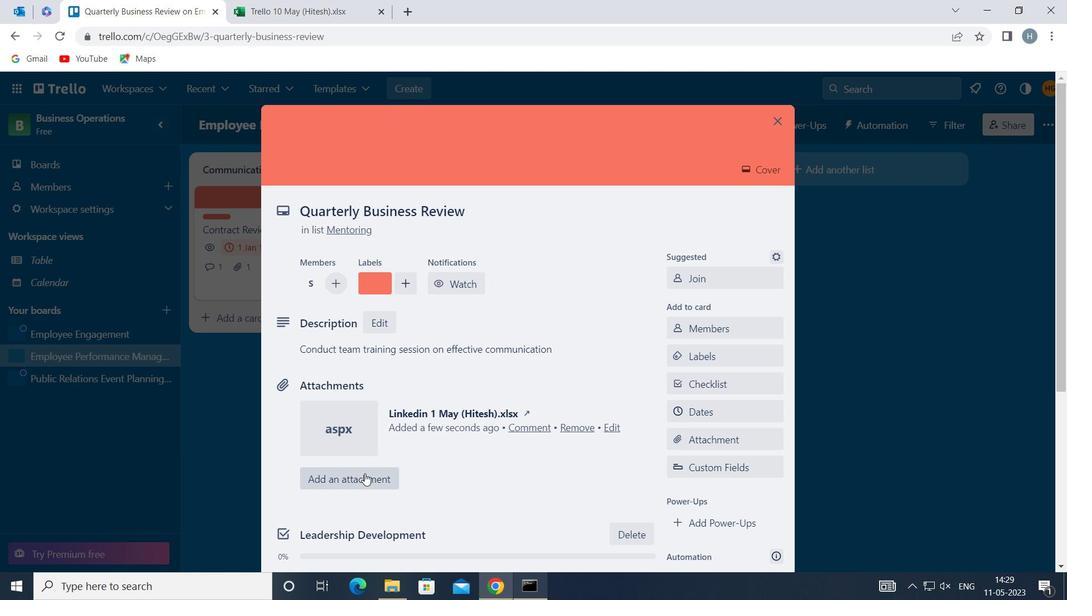 
Action: Mouse scrolled (364, 472) with delta (0, 0)
Screenshot: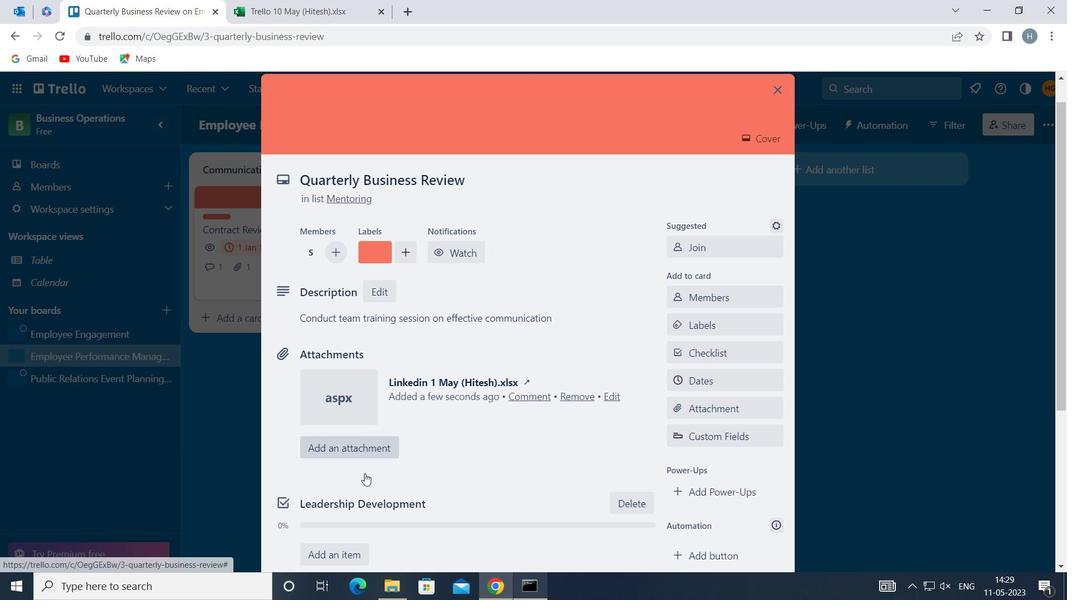 
Action: Mouse moved to (451, 391)
Screenshot: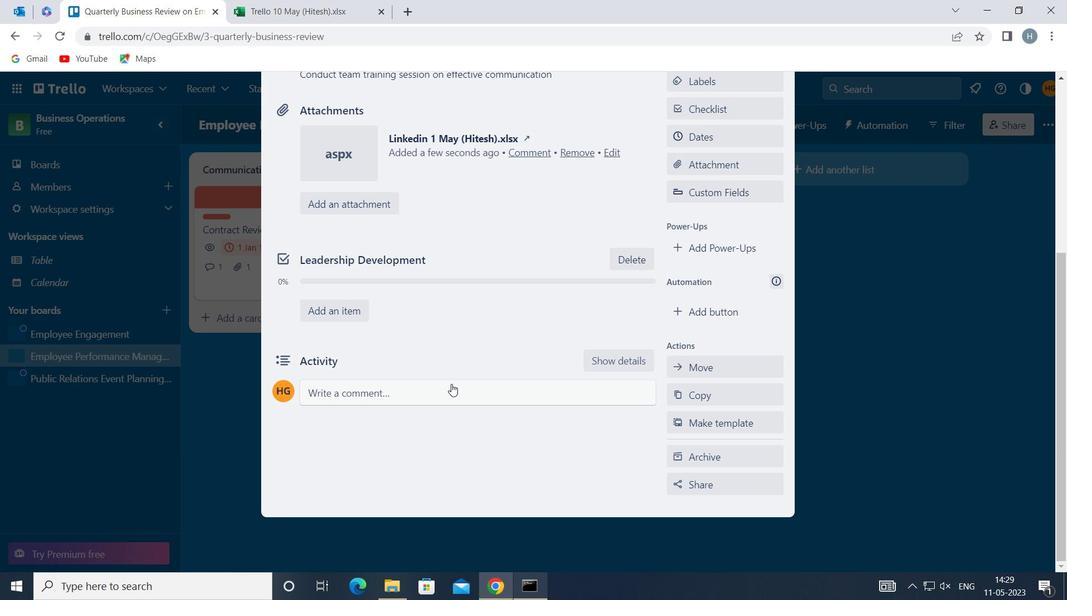 
Action: Mouse pressed left at (451, 391)
Screenshot: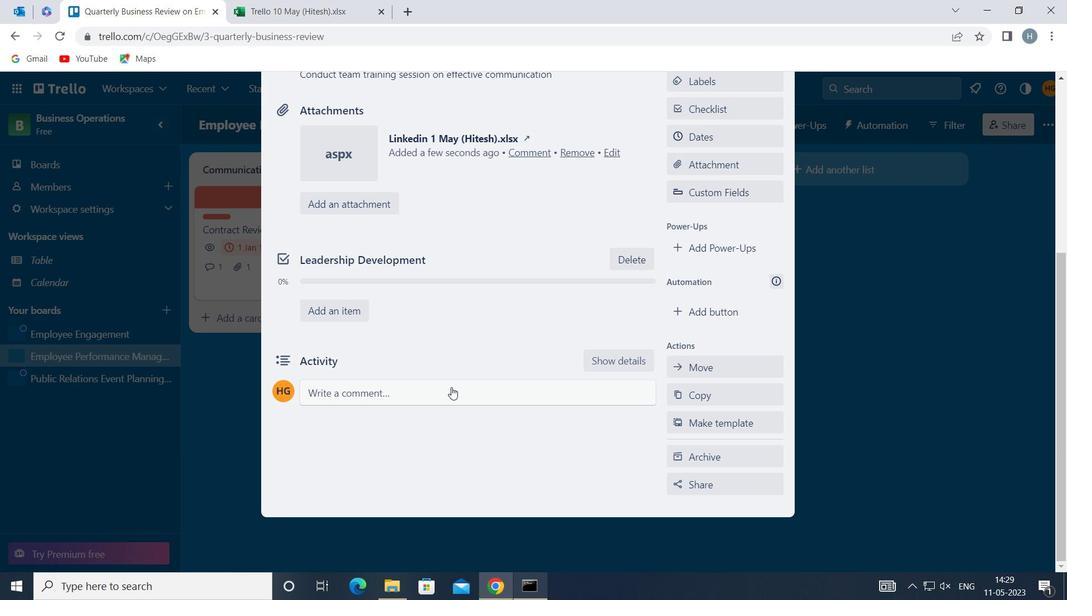 
Action: Mouse moved to (442, 427)
Screenshot: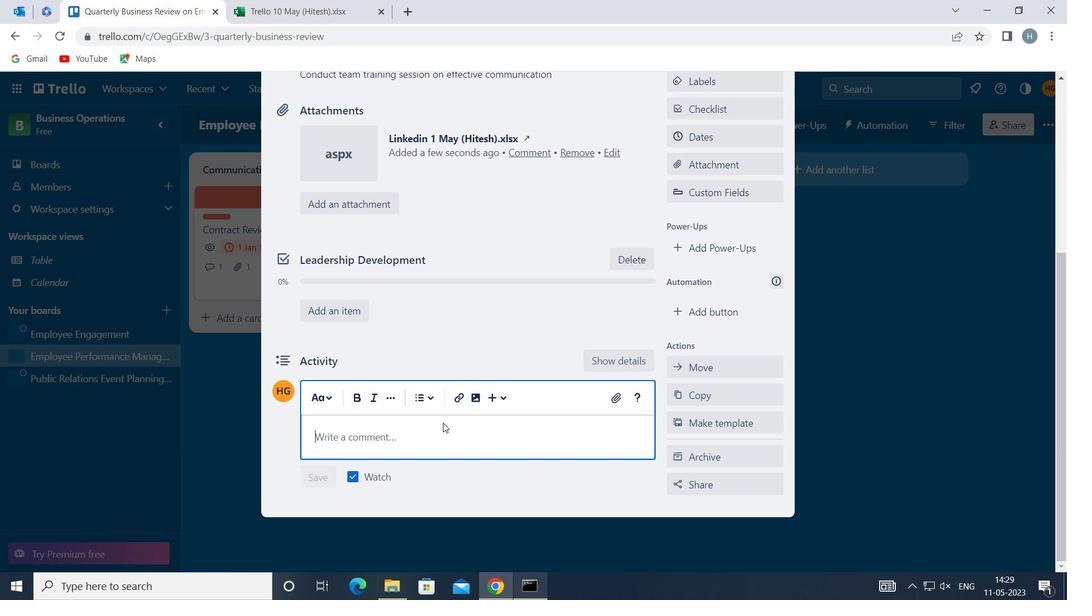
Action: Mouse pressed left at (442, 427)
Screenshot: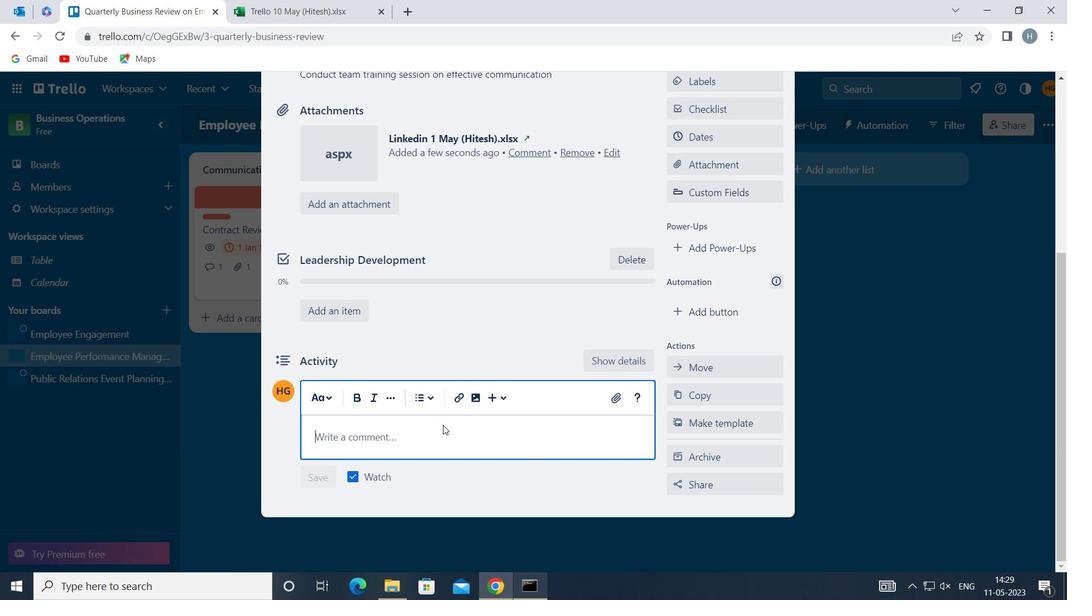 
Action: Mouse pressed left at (442, 427)
Screenshot: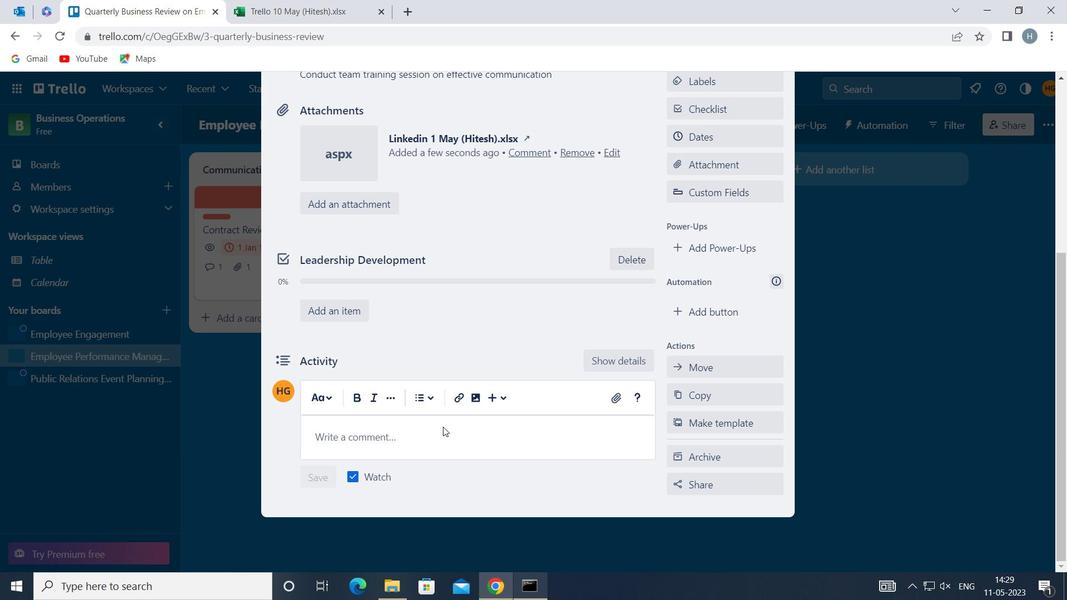 
Action: Key pressed <Key.shift>THIS<Key.space>TASK<Key.space>PRESENTS<Key.space>AN<Key.space>OPPORTUNITY<Key.space>TO<Key.space>INNOVATE<Key.space>AND<Key.space>COME<Key.space>UP<Key.space>WITH<Key.space>NEW<Key.space>SOLUTIONS<Key.space>TO<Key.space>OLD<Key.space>PROBLEMS
Screenshot: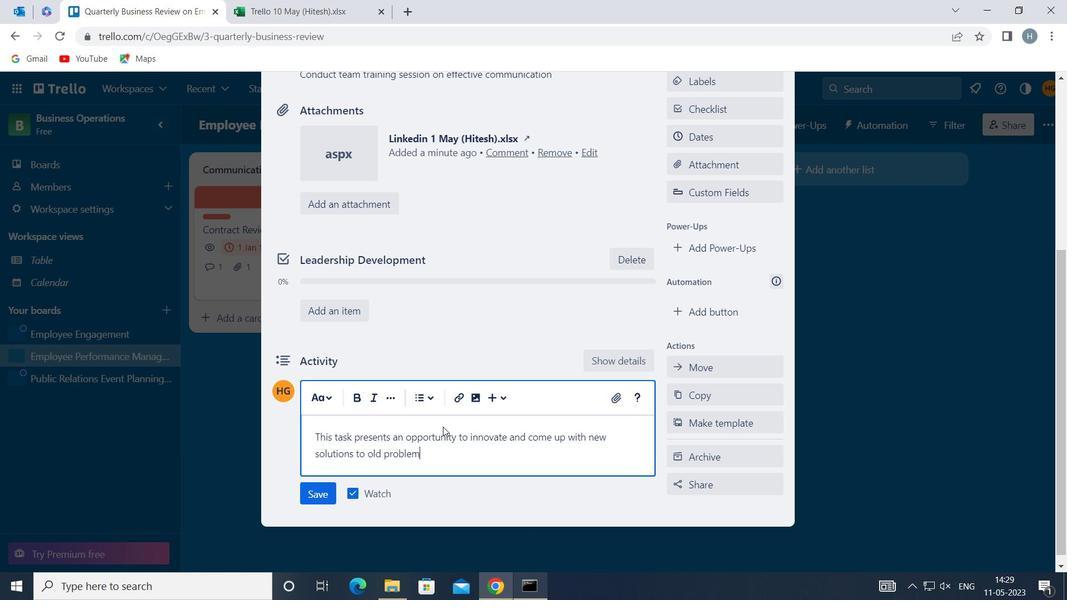 
Action: Mouse moved to (321, 494)
Screenshot: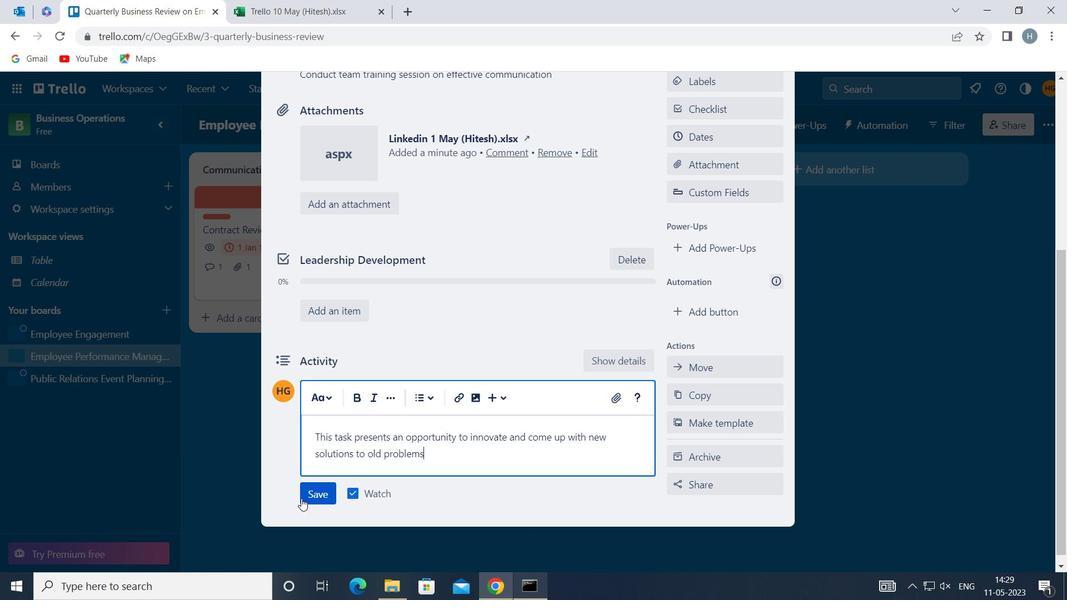 
Action: Mouse pressed left at (321, 494)
Screenshot: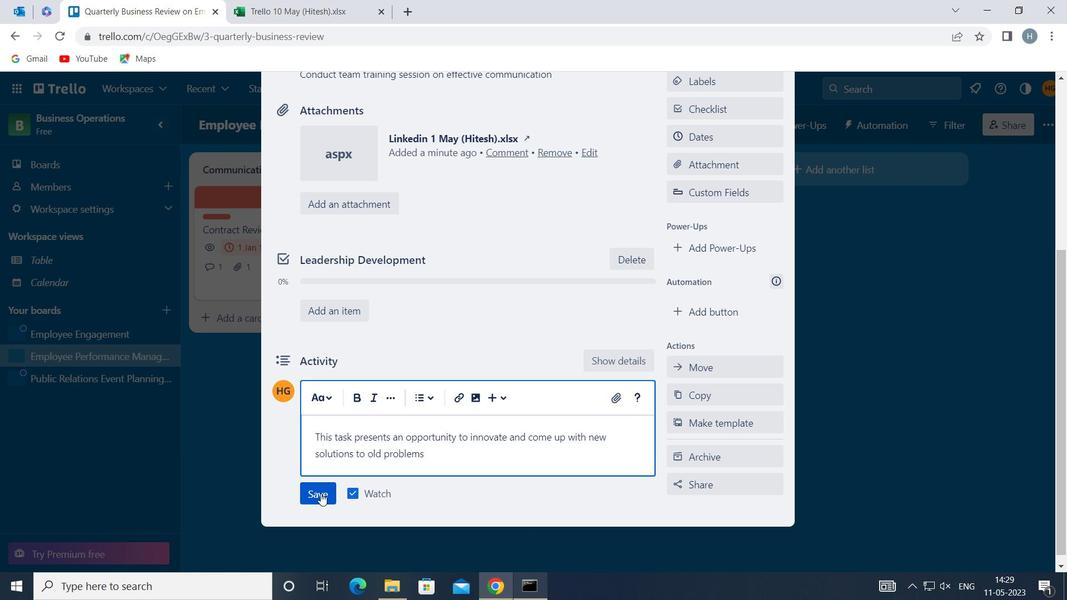 
Action: Mouse moved to (724, 132)
Screenshot: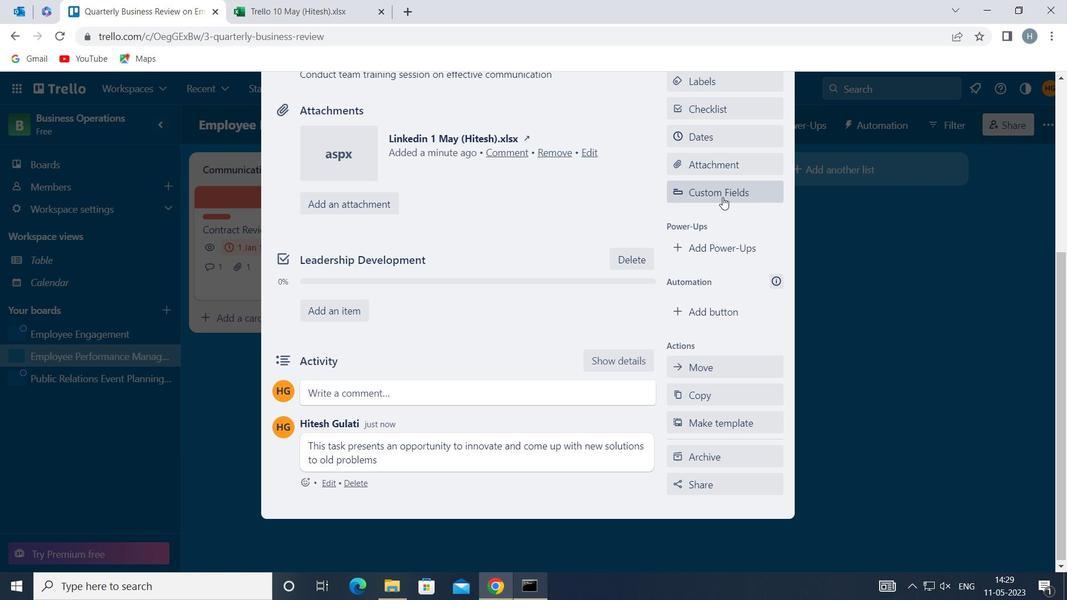 
Action: Mouse pressed left at (724, 132)
Screenshot: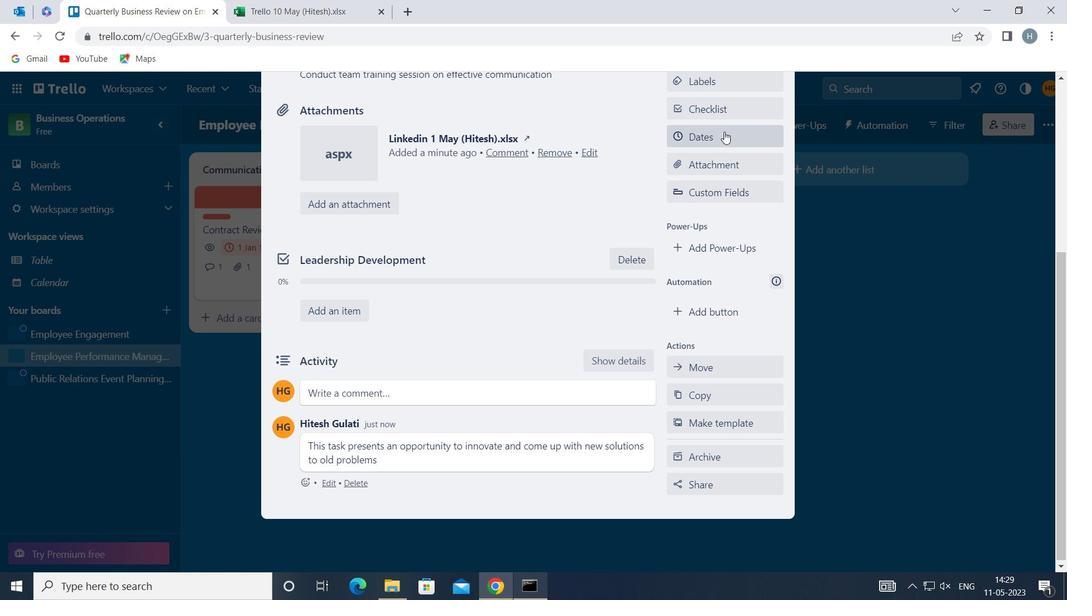 
Action: Mouse moved to (679, 371)
Screenshot: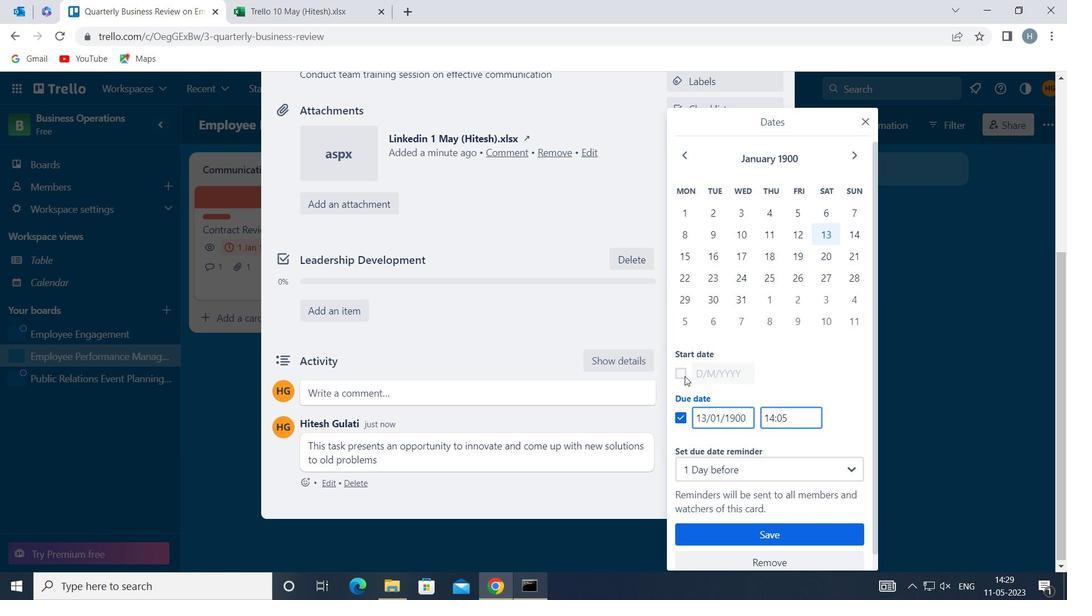 
Action: Mouse pressed left at (679, 371)
Screenshot: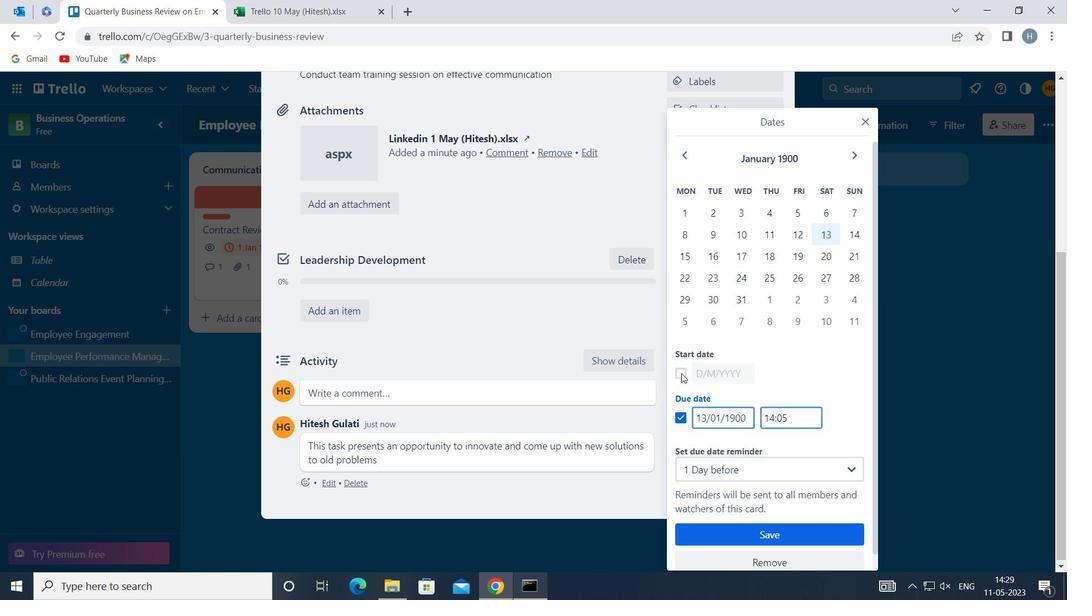 
Action: Mouse moved to (701, 370)
Screenshot: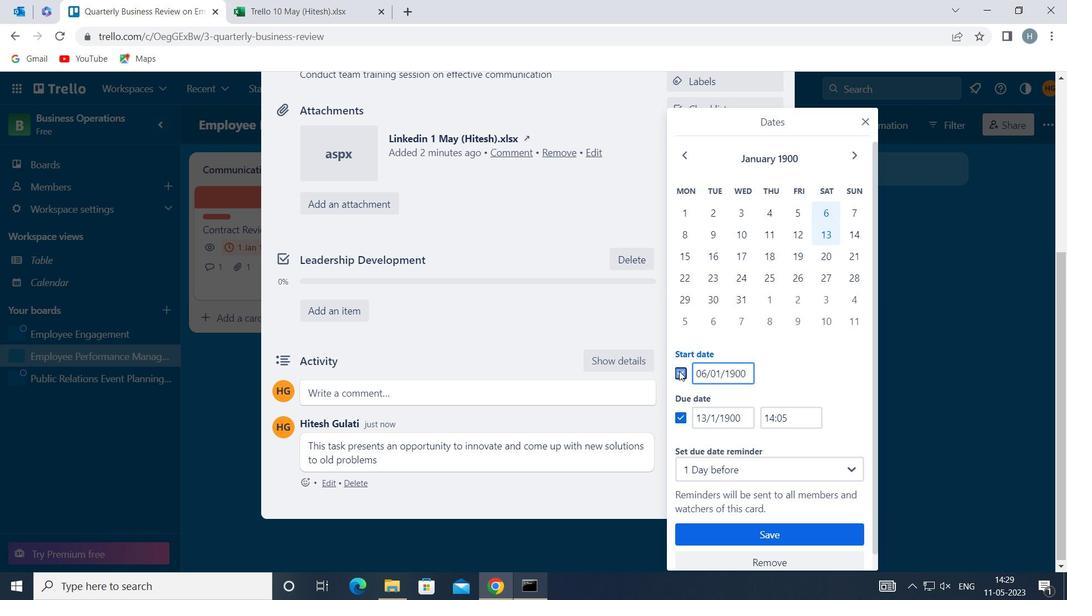 
Action: Mouse pressed left at (701, 370)
Screenshot: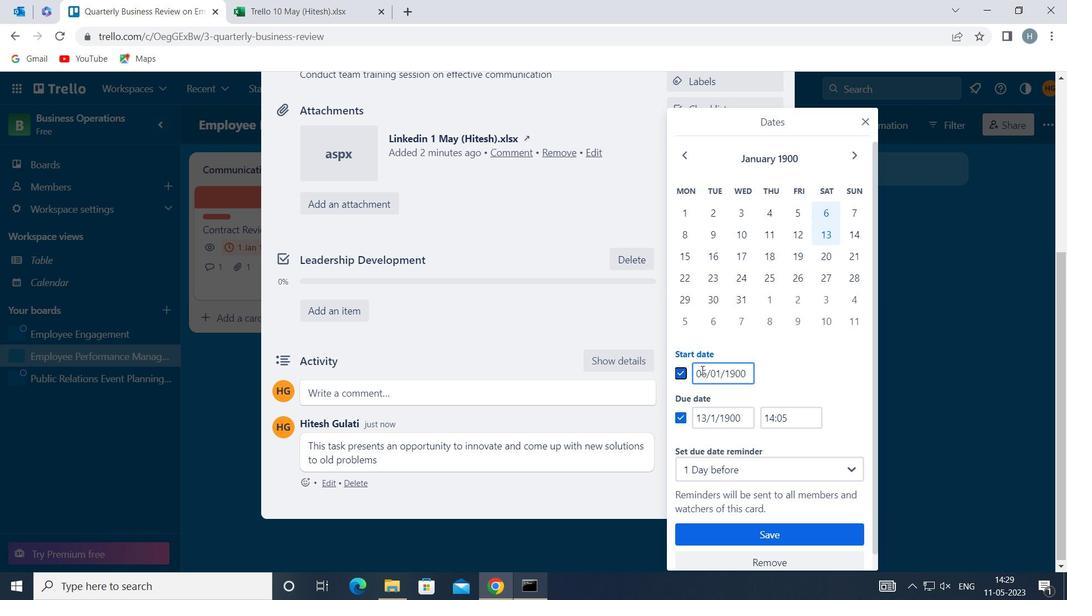 
Action: Mouse moved to (706, 369)
Screenshot: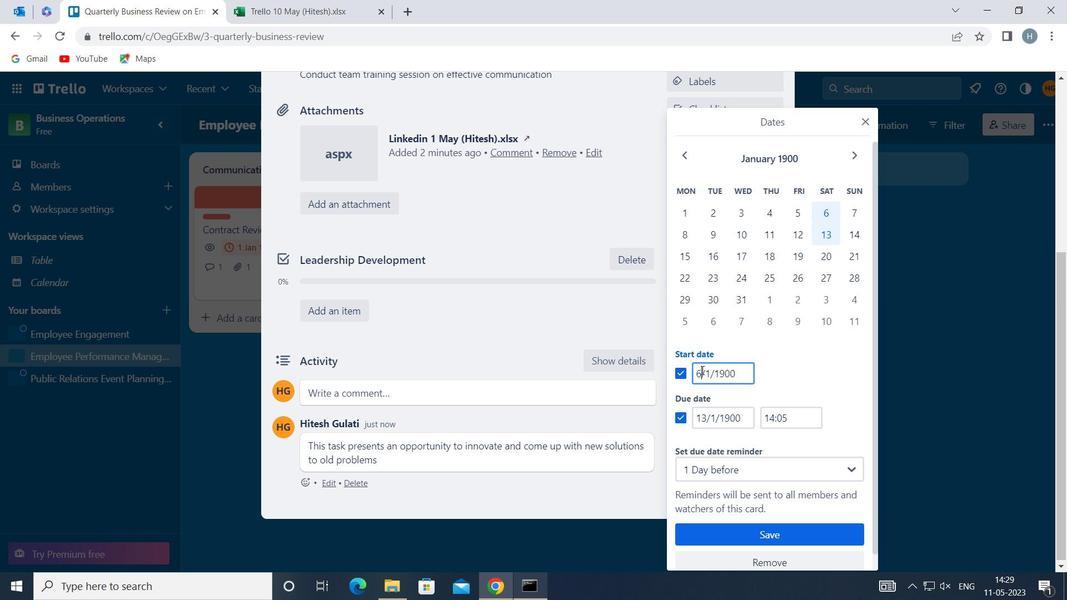 
Action: Key pressed <Key.backspace>7
Screenshot: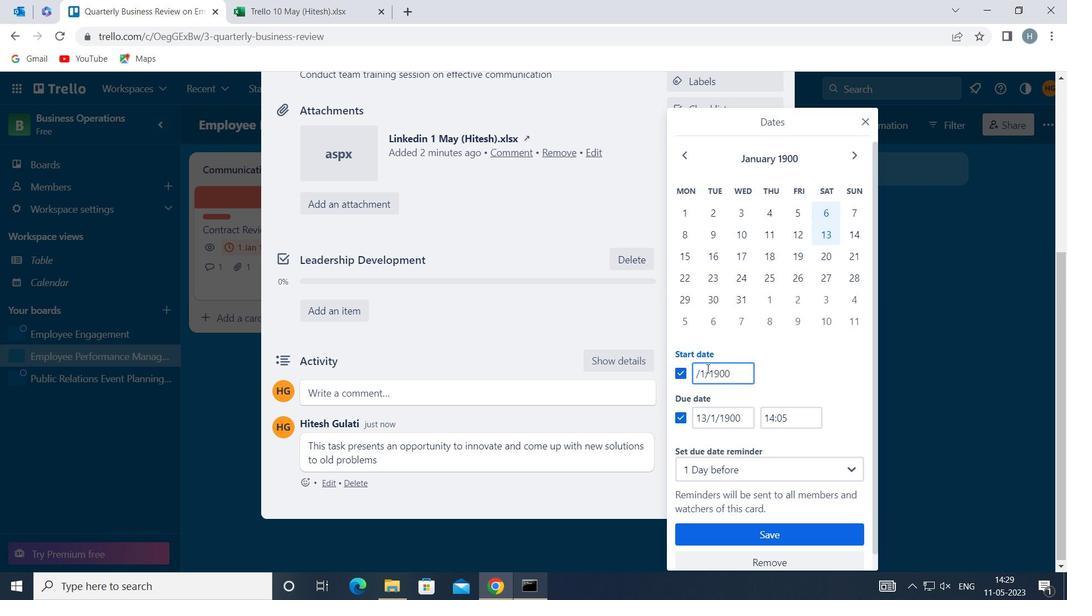 
Action: Mouse moved to (698, 416)
Screenshot: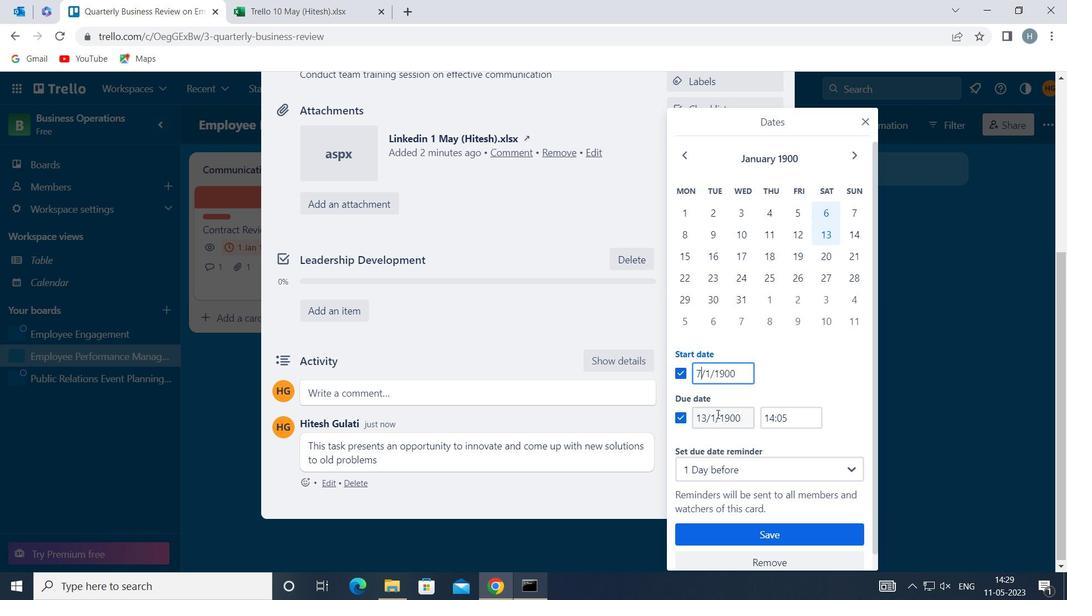 
Action: Mouse pressed left at (698, 416)
Screenshot: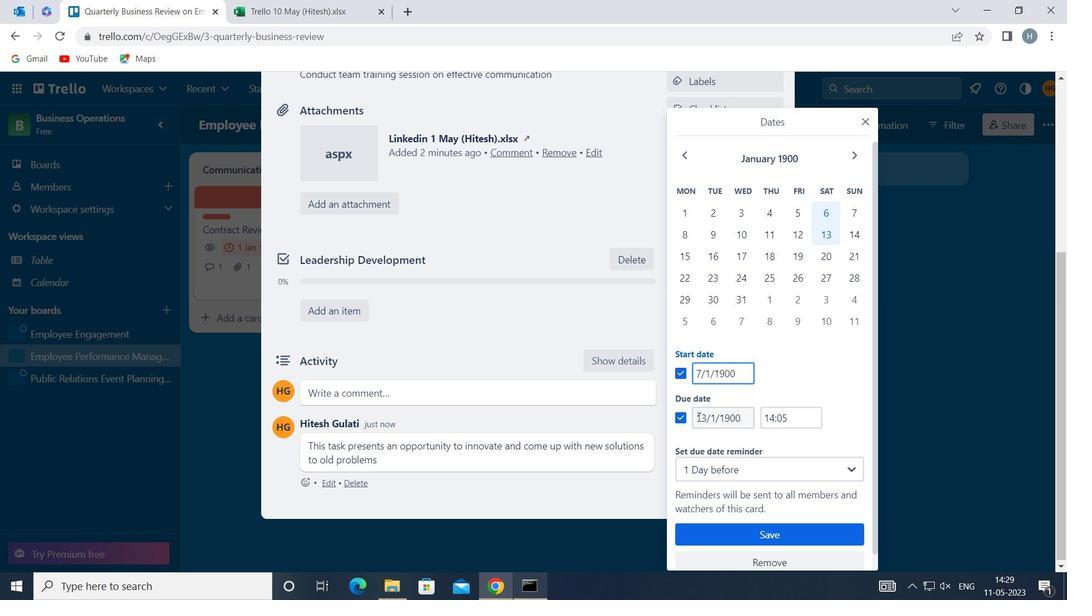 
Action: Mouse moved to (710, 416)
Screenshot: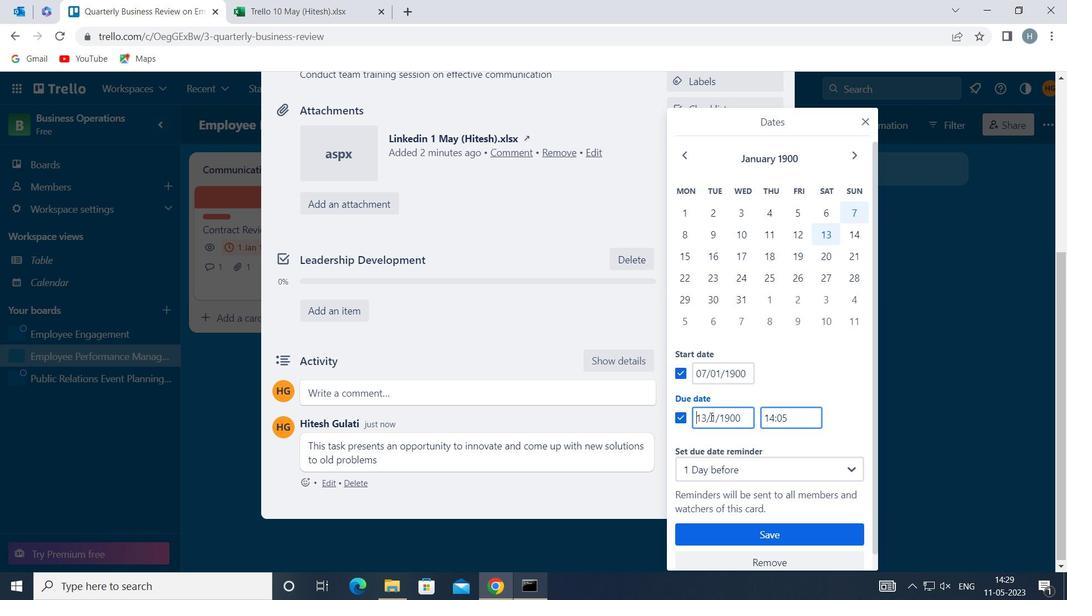 
Action: Key pressed <Key.right><Key.right><Key.backspace>4
Screenshot: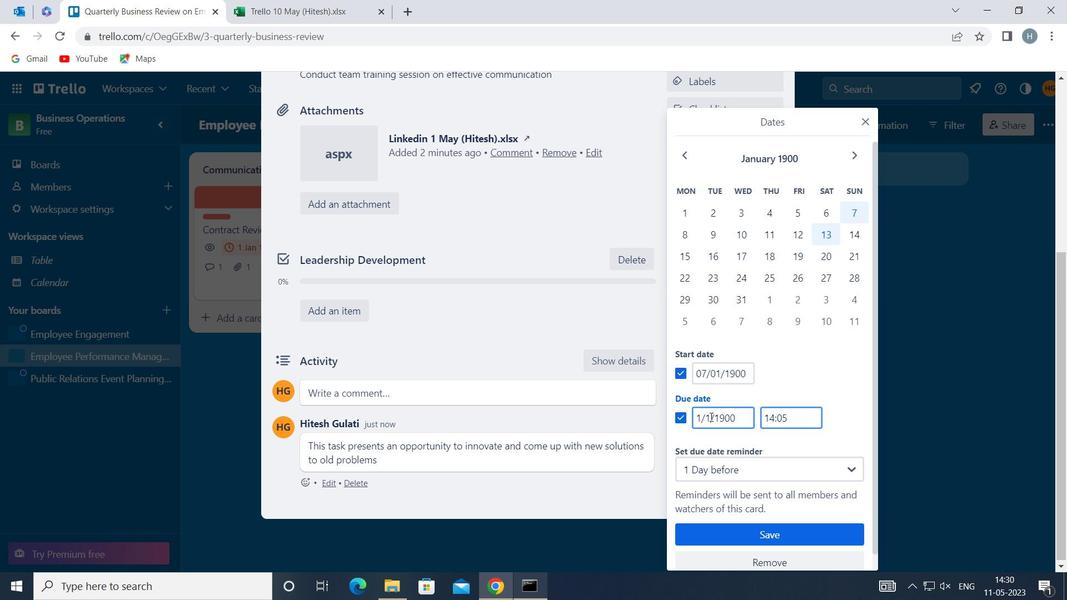 
Action: Mouse moved to (761, 532)
Screenshot: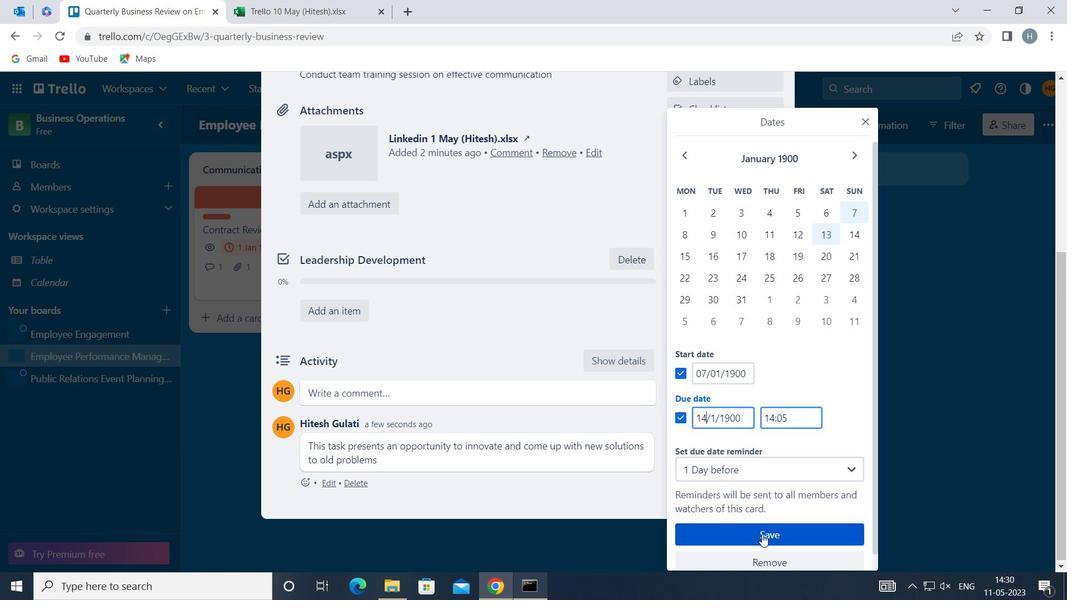 
Action: Mouse pressed left at (761, 532)
Screenshot: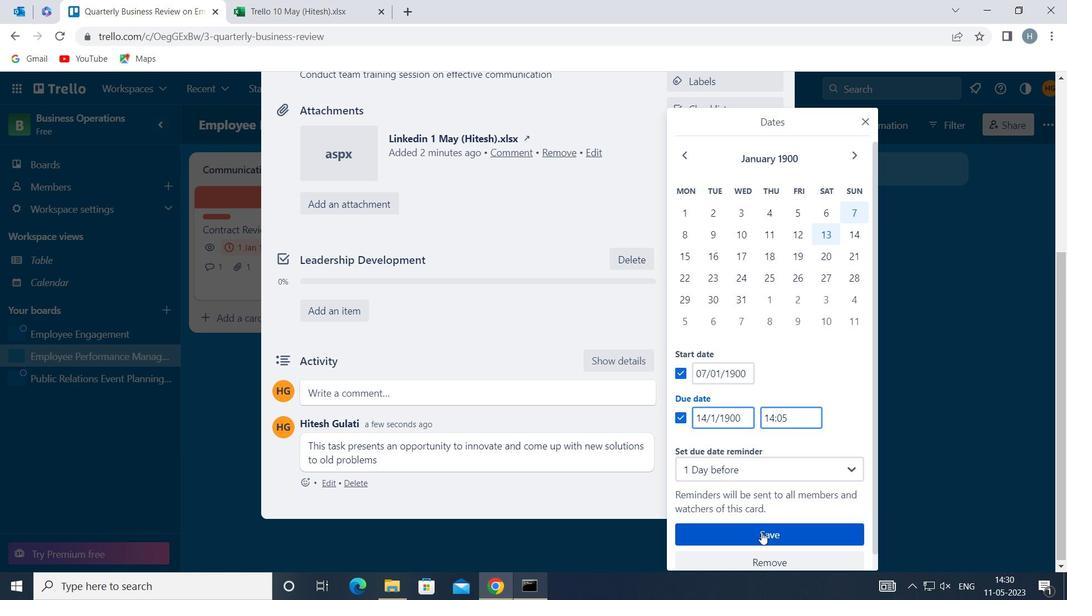 
Action: Mouse moved to (634, 299)
Screenshot: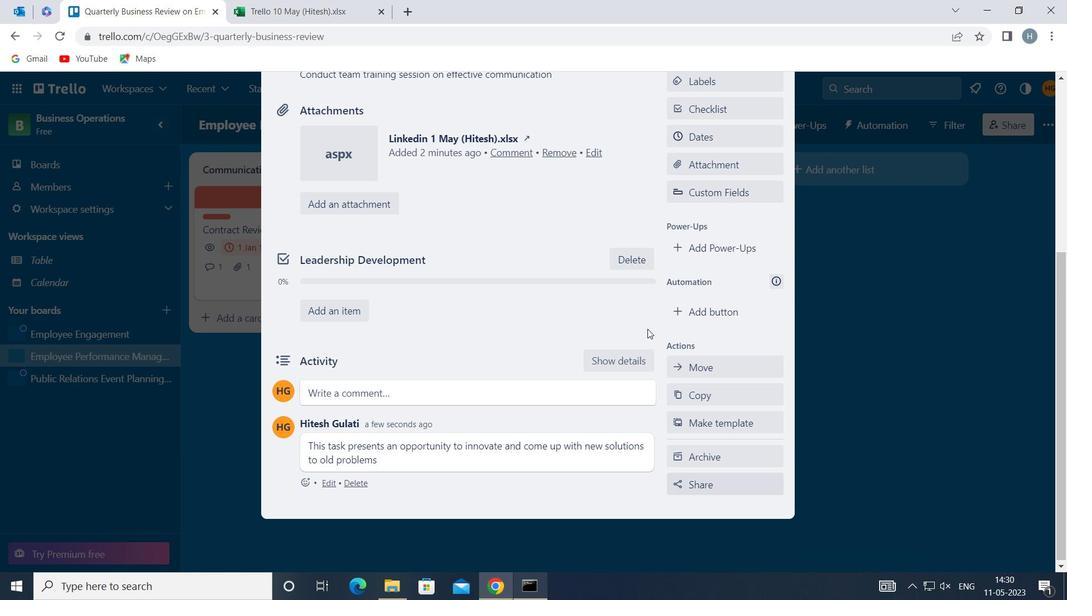 
